 Task: Look for space in Kiskőrös, Hungary from 2nd June, 2023 to 15th June, 2023 for 2 adults in price range Rs.10000 to Rs.15000. Place can be entire place with 1  bedroom having 1 bed and 1 bathroom. Property type can be house, flat, guest house, hotel. Booking option can be shelf check-in. Required host language is English.
Action: Mouse moved to (448, 81)
Screenshot: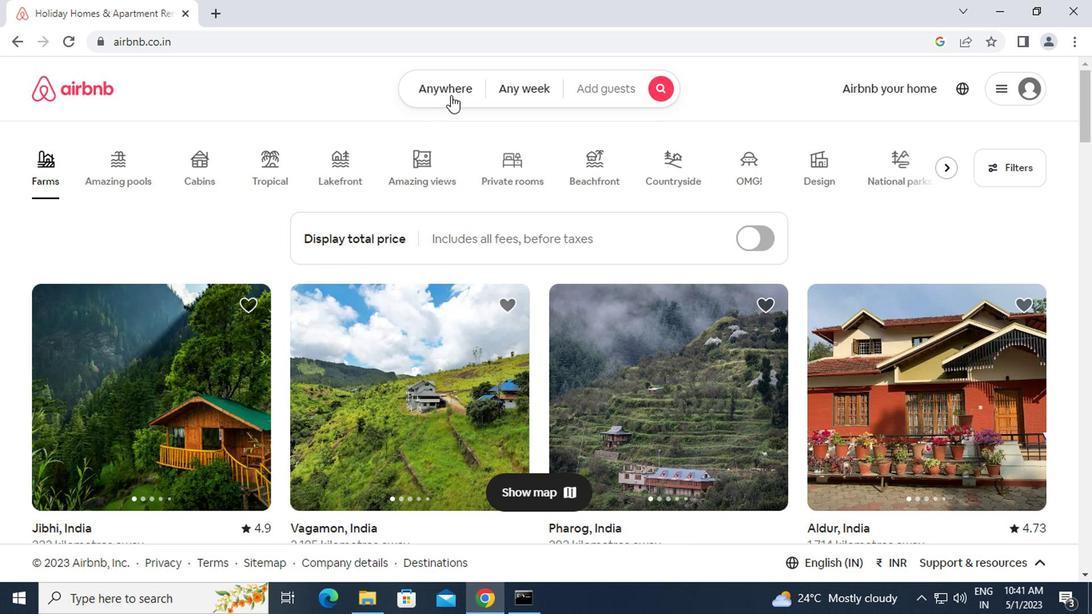 
Action: Mouse pressed left at (448, 81)
Screenshot: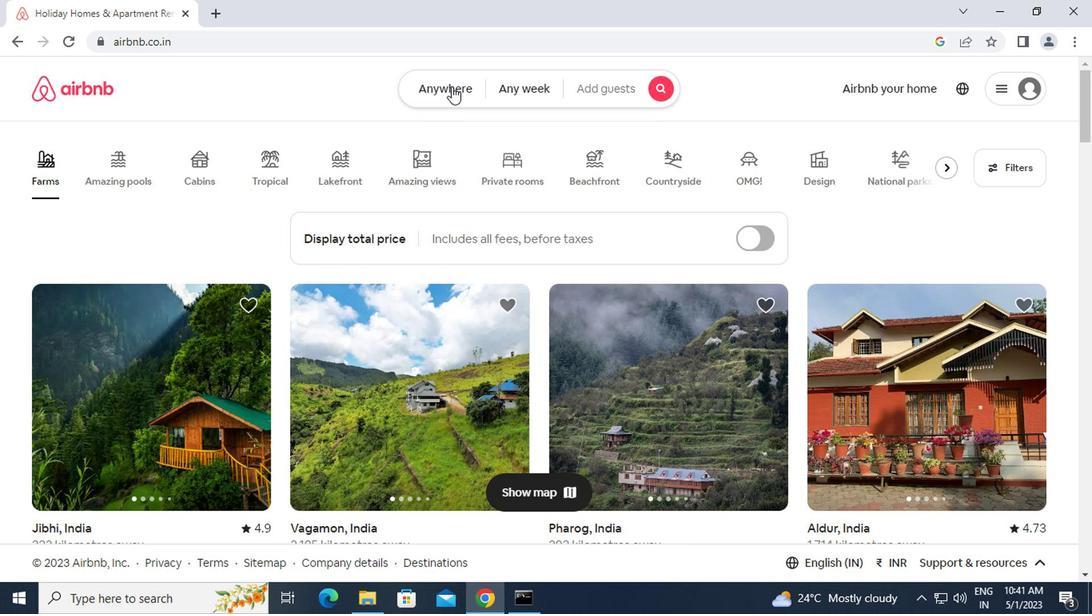 
Action: Mouse moved to (392, 138)
Screenshot: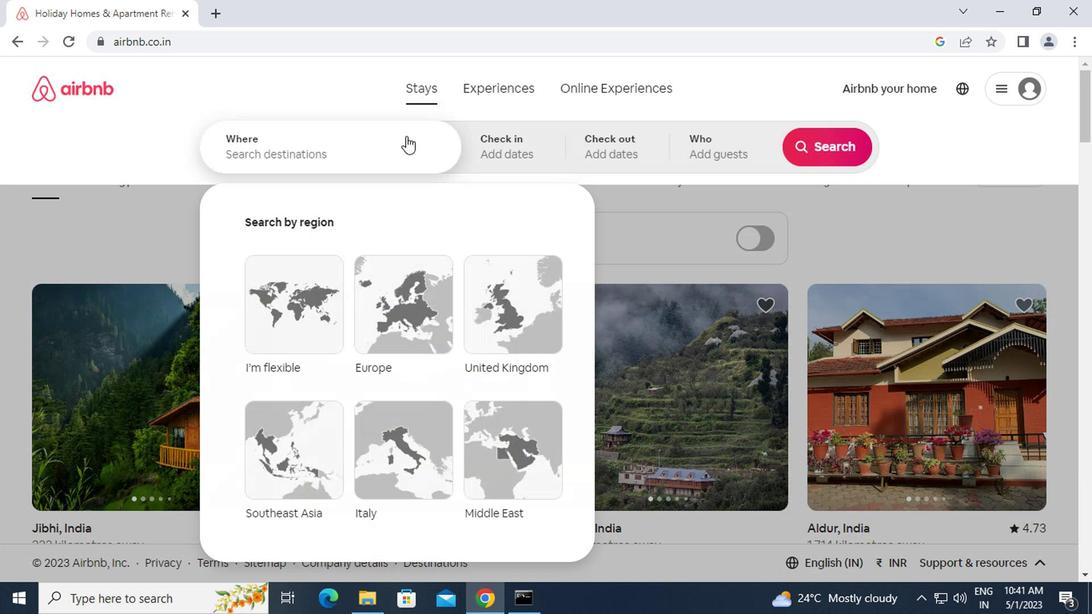 
Action: Mouse pressed left at (392, 138)
Screenshot: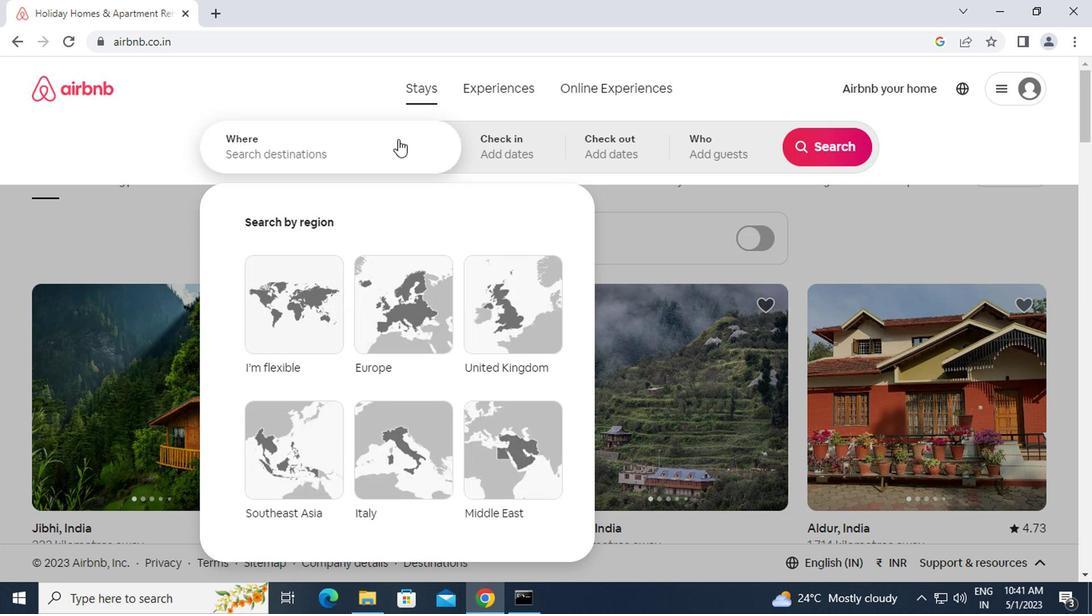 
Action: Key pressed <Key.caps_lock>k<Key.caps_lock>iskoros,<Key.space><Key.caps_lock>h<Key.caps_lock>ungary<Key.enter>
Screenshot: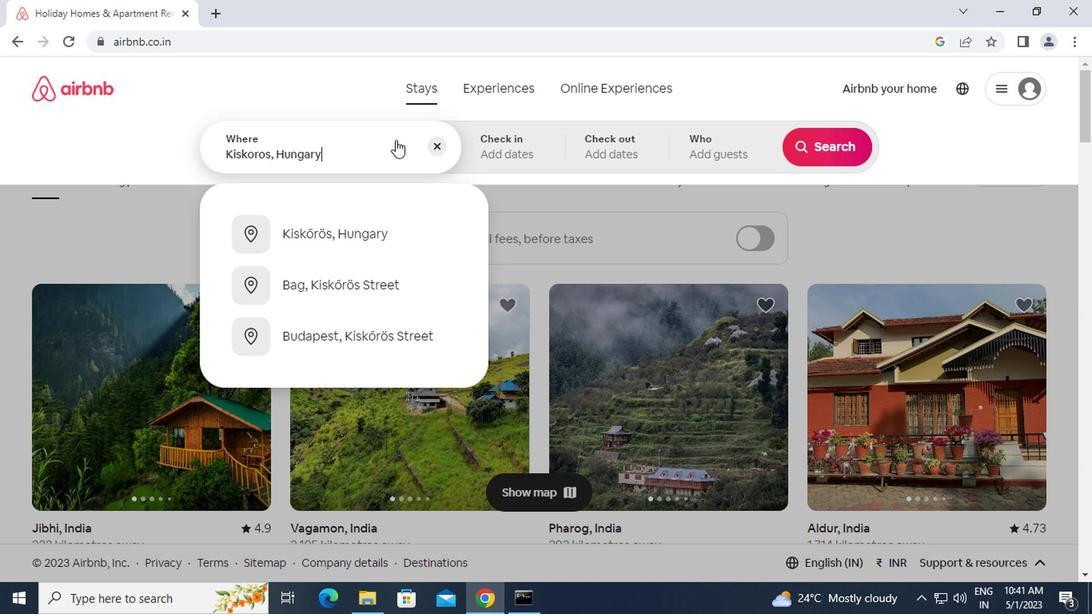 
Action: Mouse moved to (757, 345)
Screenshot: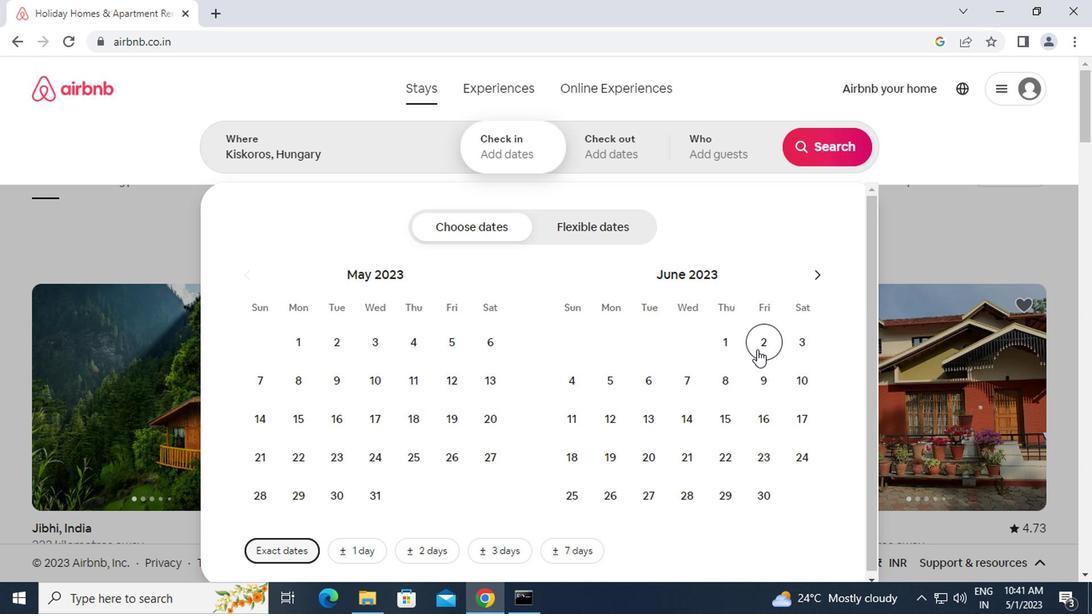 
Action: Mouse pressed left at (757, 345)
Screenshot: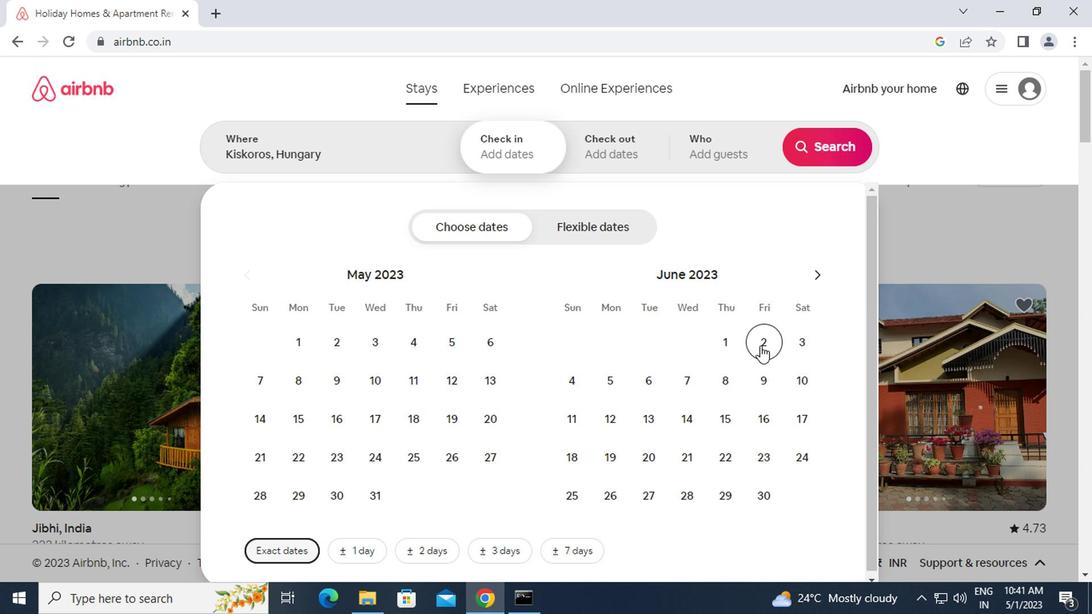 
Action: Mouse moved to (733, 422)
Screenshot: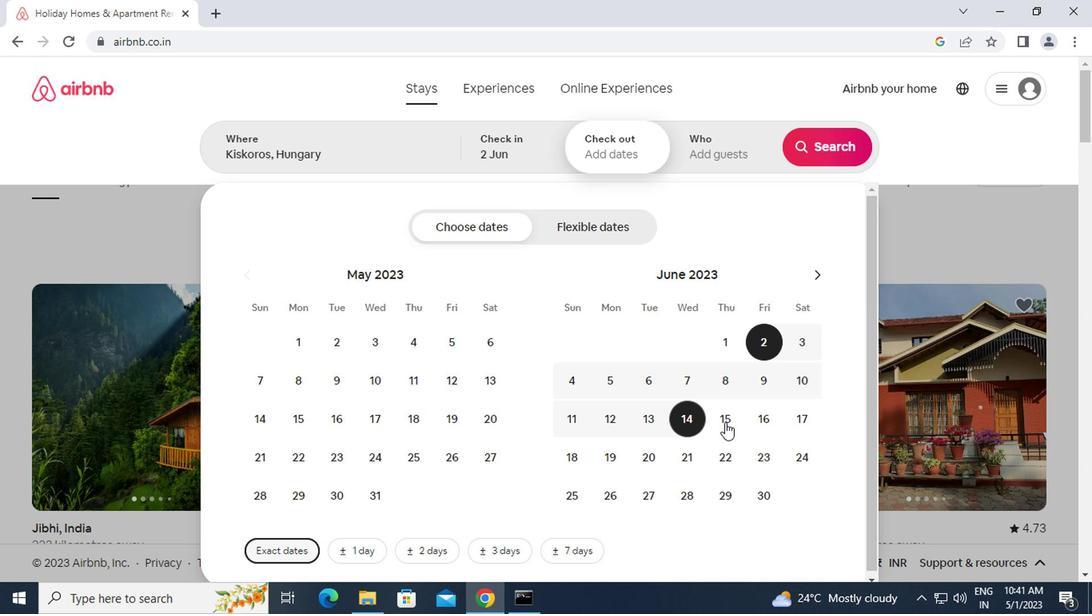 
Action: Mouse pressed left at (733, 422)
Screenshot: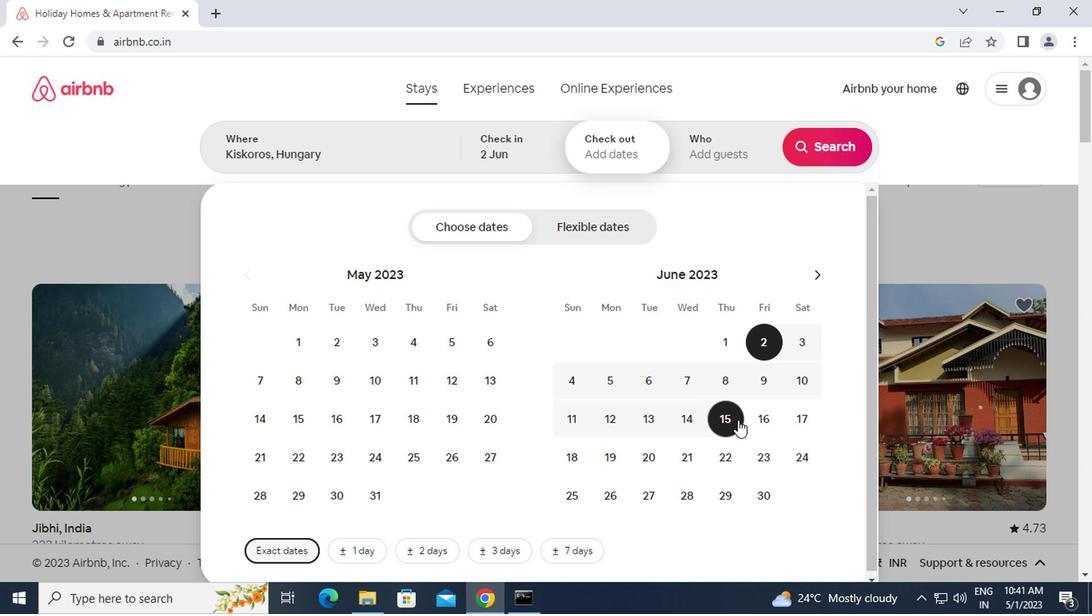 
Action: Mouse moved to (709, 142)
Screenshot: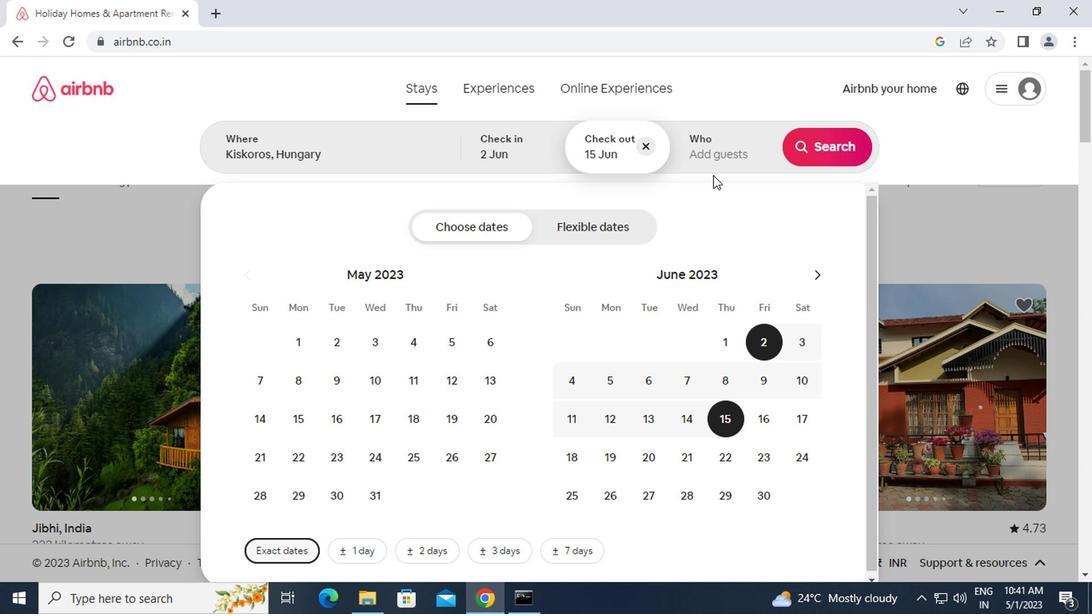 
Action: Mouse pressed left at (709, 142)
Screenshot: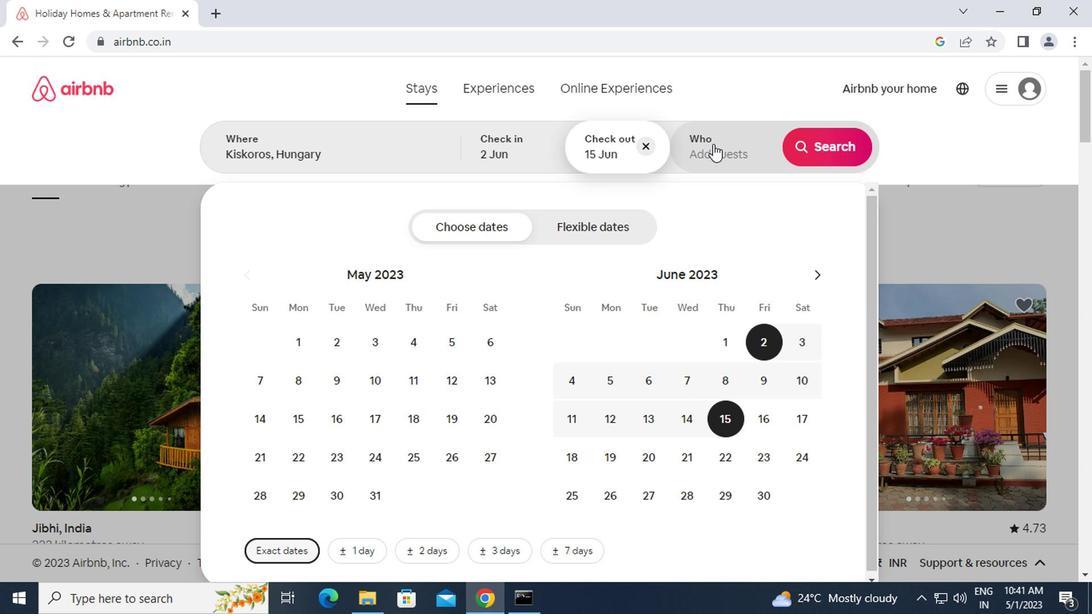 
Action: Mouse moved to (823, 229)
Screenshot: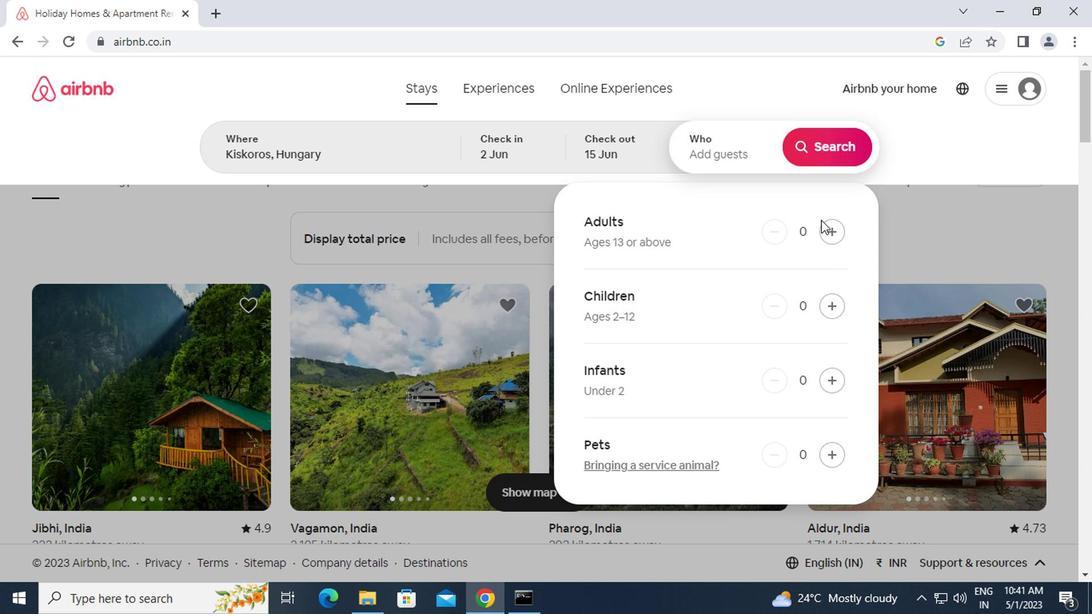 
Action: Mouse pressed left at (823, 229)
Screenshot: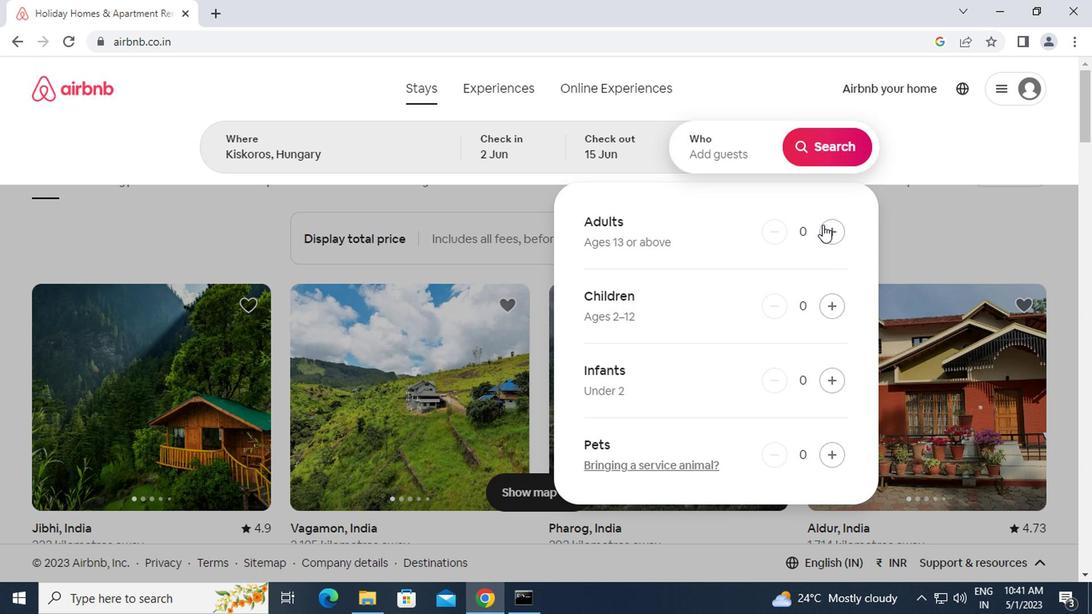 
Action: Mouse pressed left at (823, 229)
Screenshot: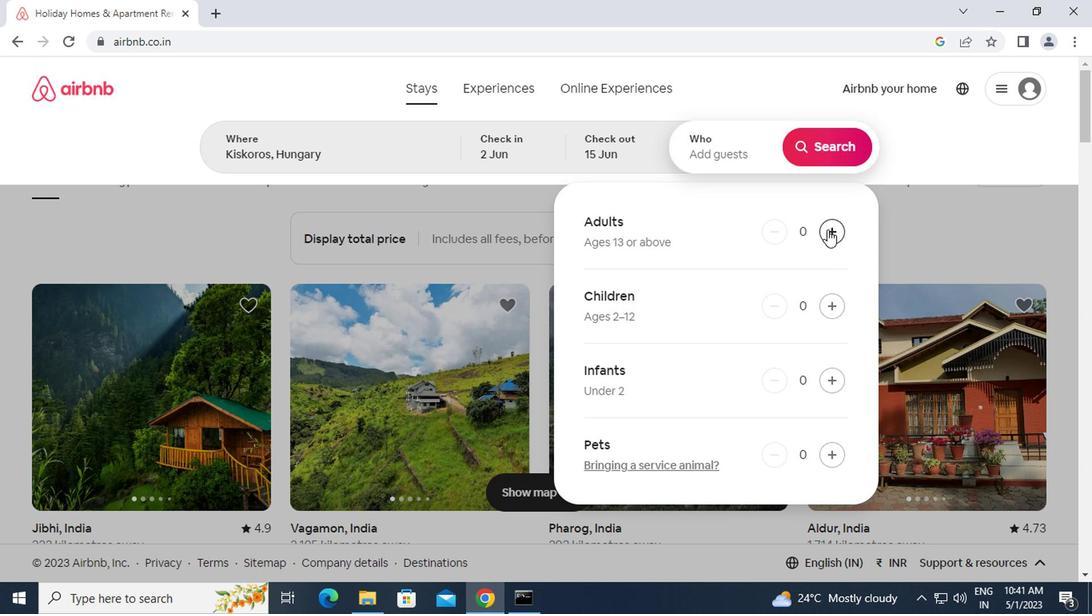 
Action: Mouse moved to (814, 135)
Screenshot: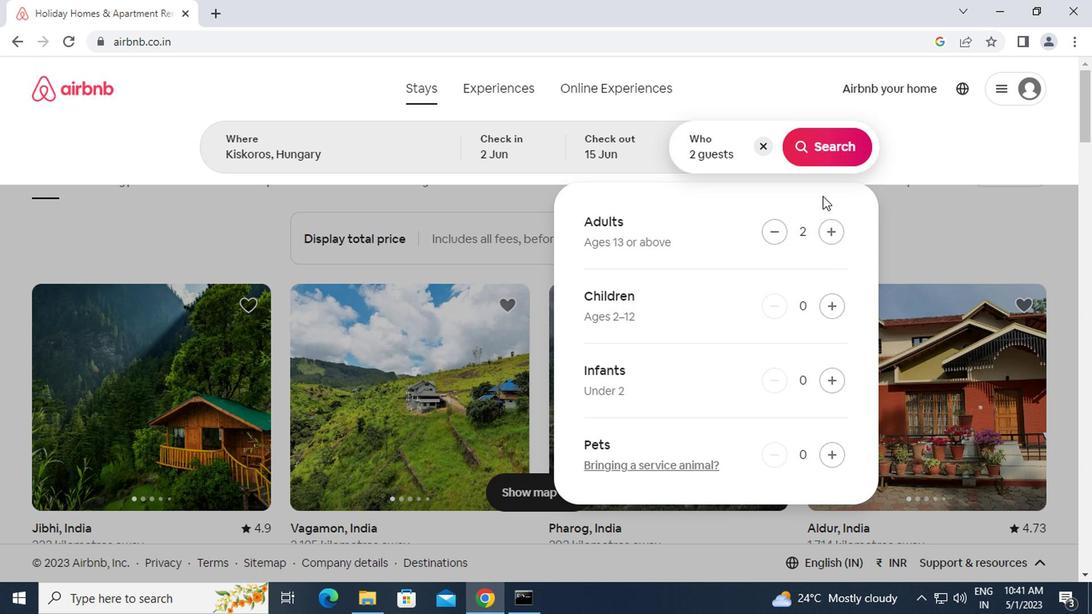
Action: Mouse pressed left at (814, 135)
Screenshot: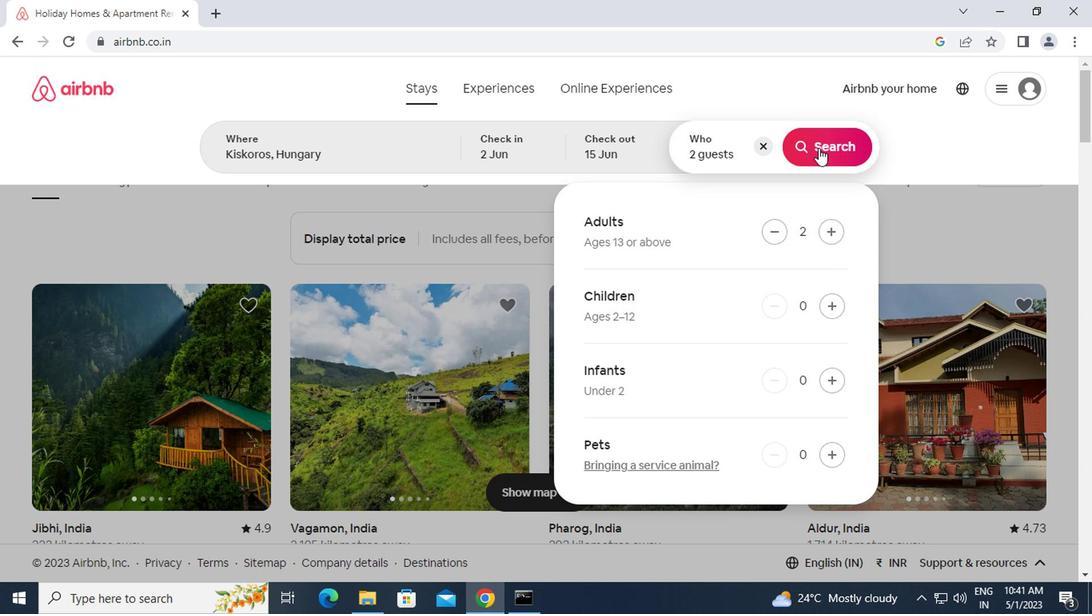 
Action: Mouse moved to (1005, 145)
Screenshot: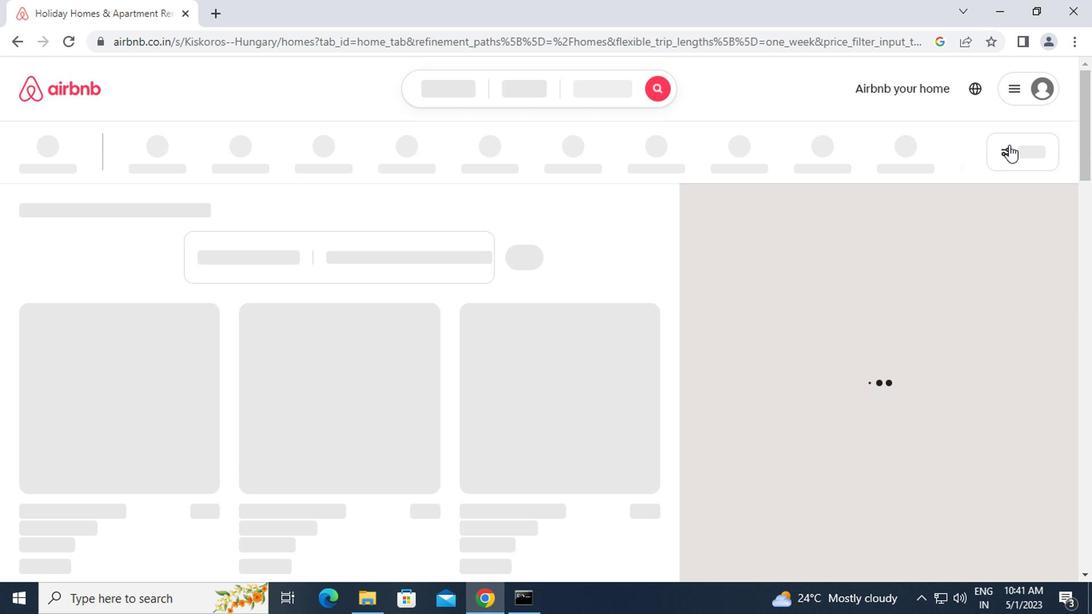 
Action: Mouse pressed left at (1005, 145)
Screenshot: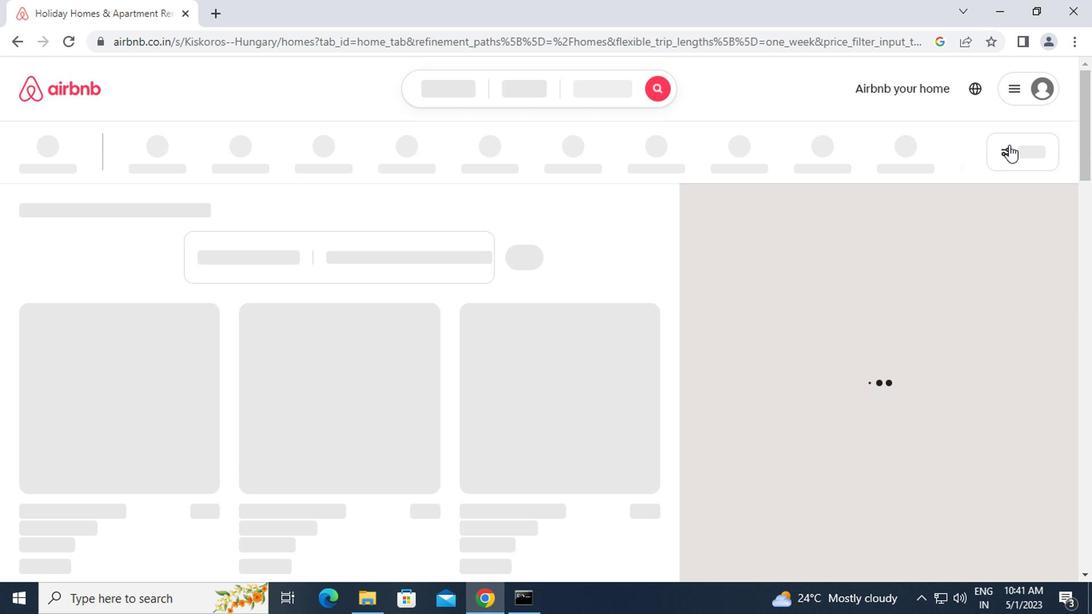 
Action: Mouse moved to (145, 319)
Screenshot: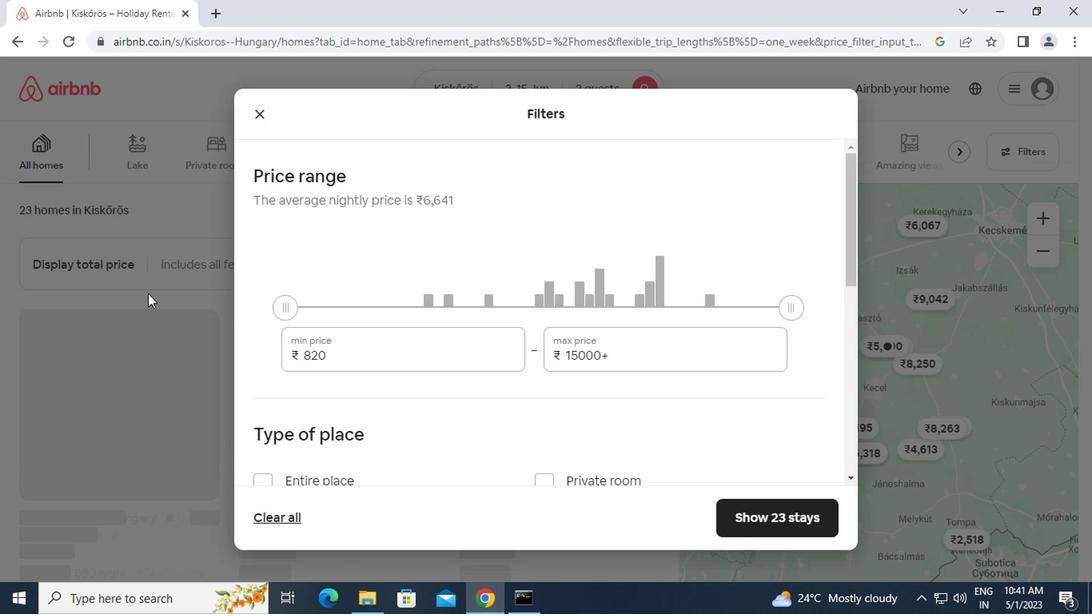 
Action: Mouse scrolled (145, 318) with delta (0, 0)
Screenshot: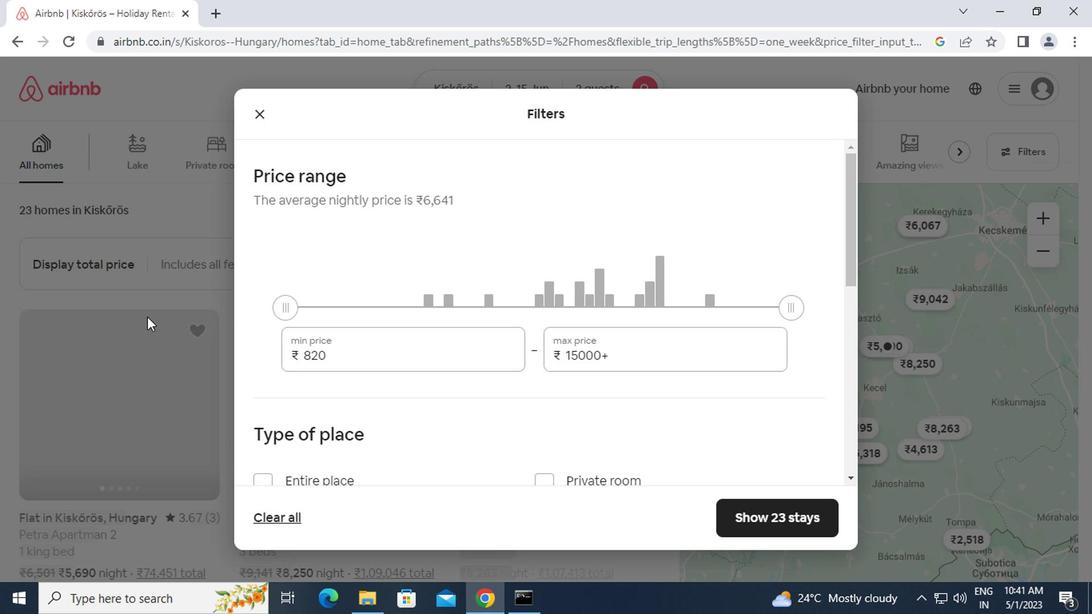 
Action: Mouse scrolled (145, 318) with delta (0, 0)
Screenshot: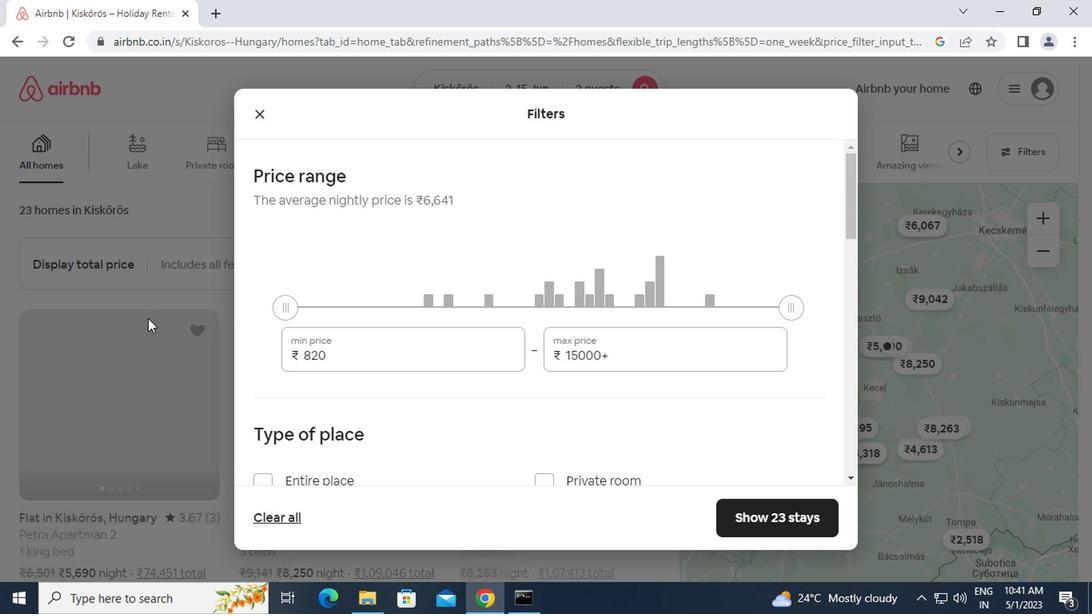 
Action: Mouse moved to (342, 355)
Screenshot: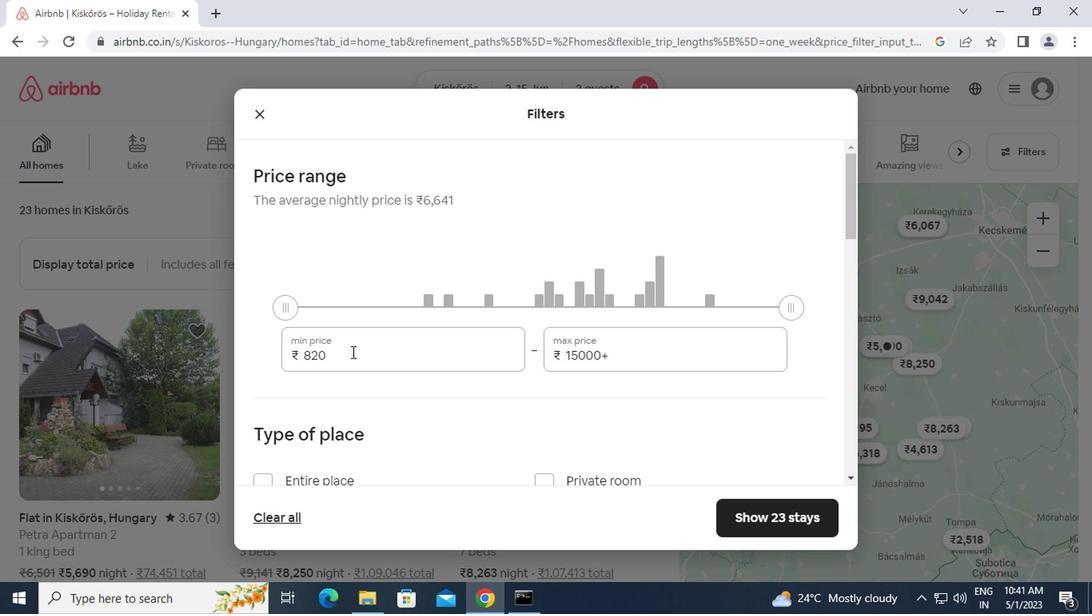 
Action: Mouse pressed left at (342, 355)
Screenshot: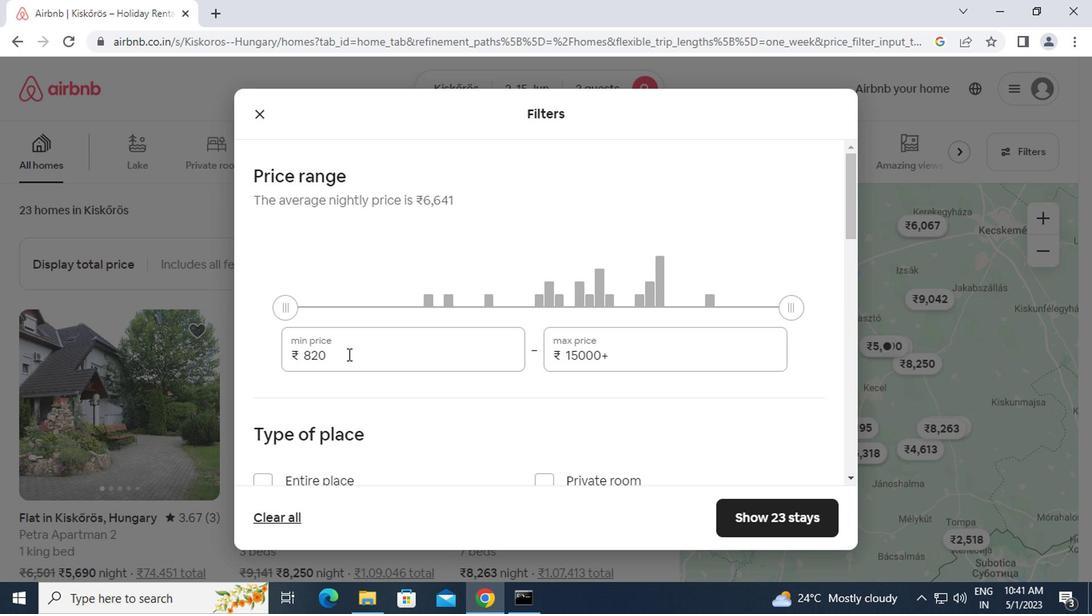 
Action: Mouse moved to (291, 363)
Screenshot: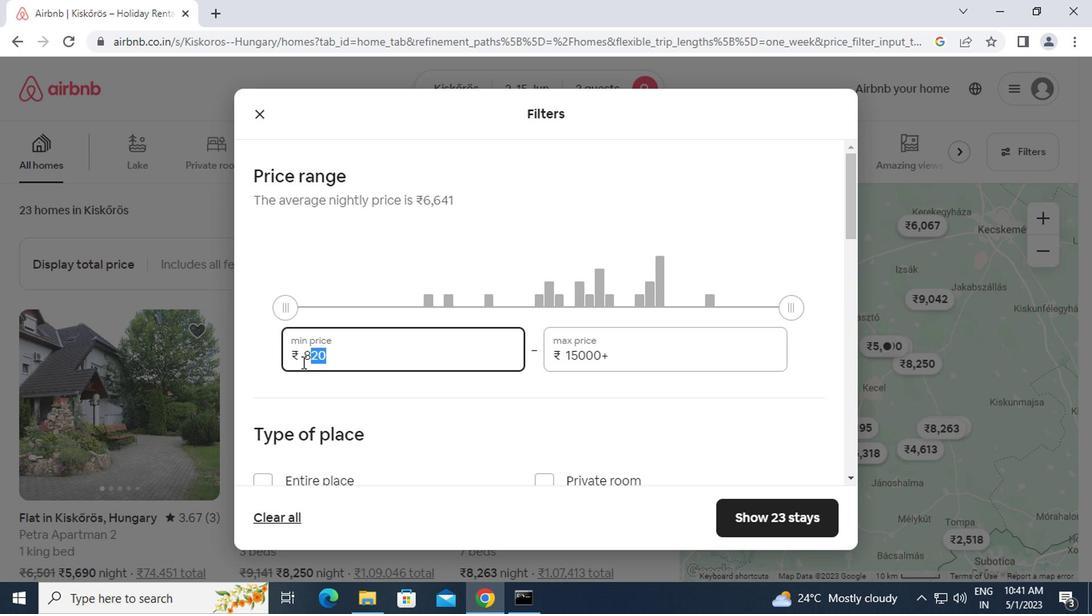 
Action: Key pressed 10-000<Key.tab><Key.backspace><Key.backspace><Key.backspace><Key.backspace><Key.backspace><Key.backspace><Key.backspace><Key.backspace><Key.backspace><Key.backspace><Key.backspace><Key.backspace><Key.backspace><Key.backspace><Key.backspace><Key.backspace><Key.backspace><Key.backspace><Key.backspace><Key.backspace><Key.backspace><Key.backspace><Key.backspace><Key.backspace>15000
Screenshot: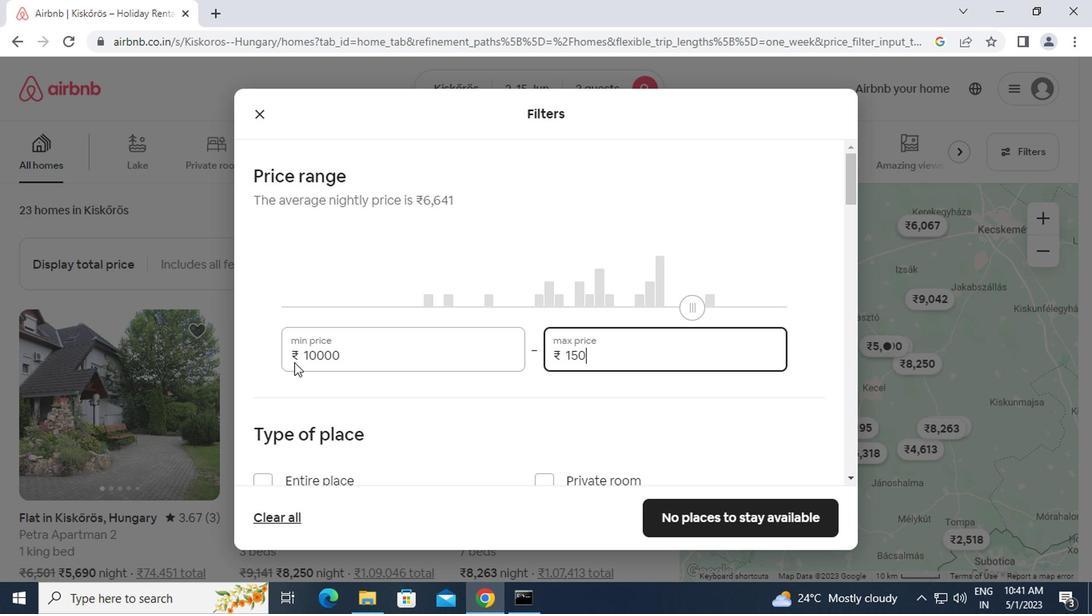 
Action: Mouse scrolled (291, 362) with delta (0, 0)
Screenshot: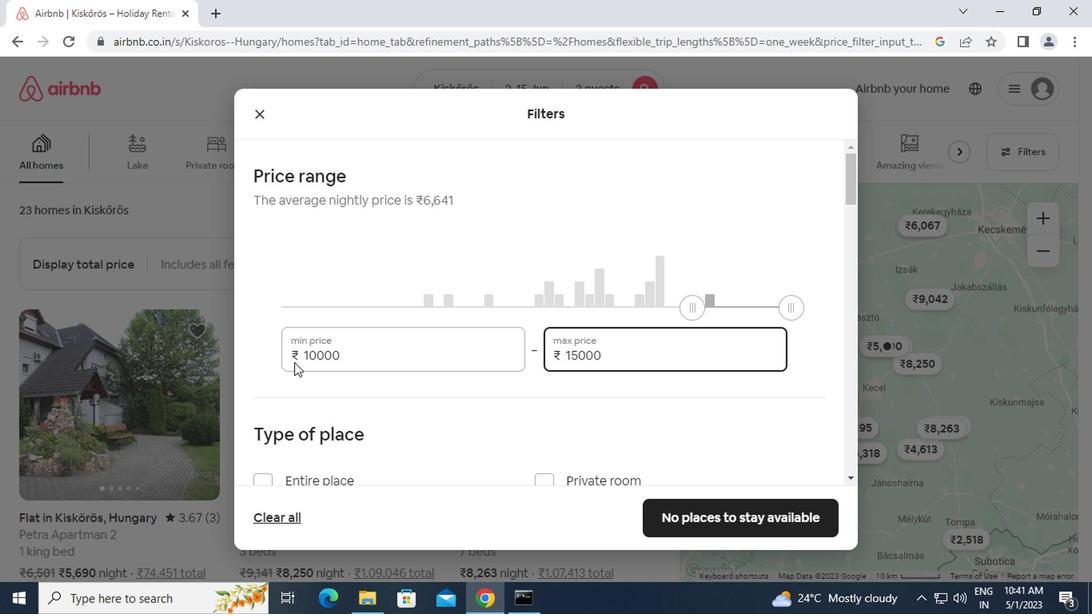 
Action: Mouse scrolled (291, 362) with delta (0, 0)
Screenshot: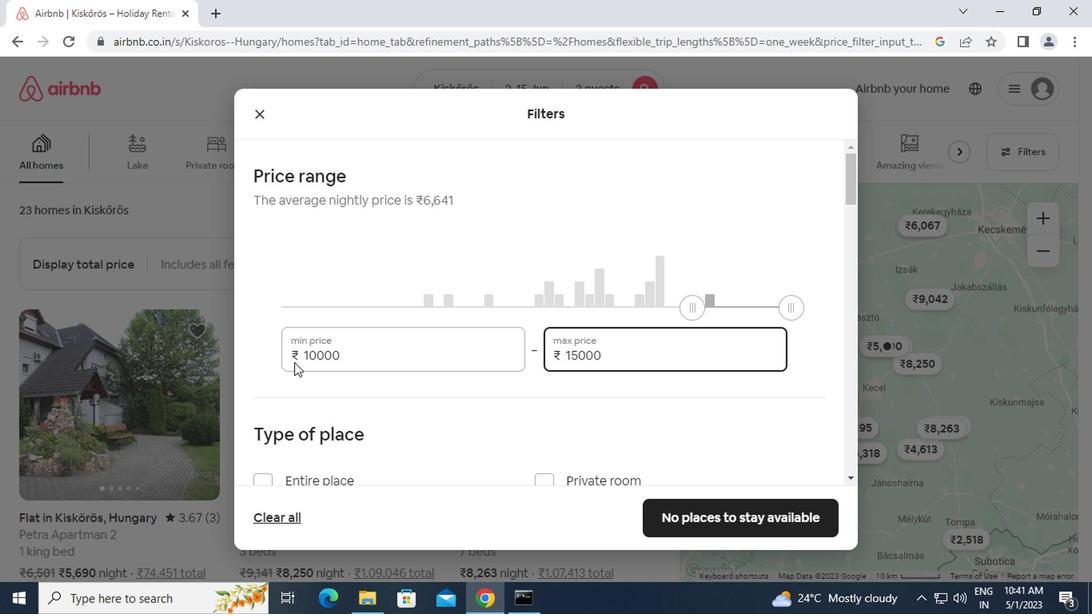 
Action: Mouse moved to (246, 315)
Screenshot: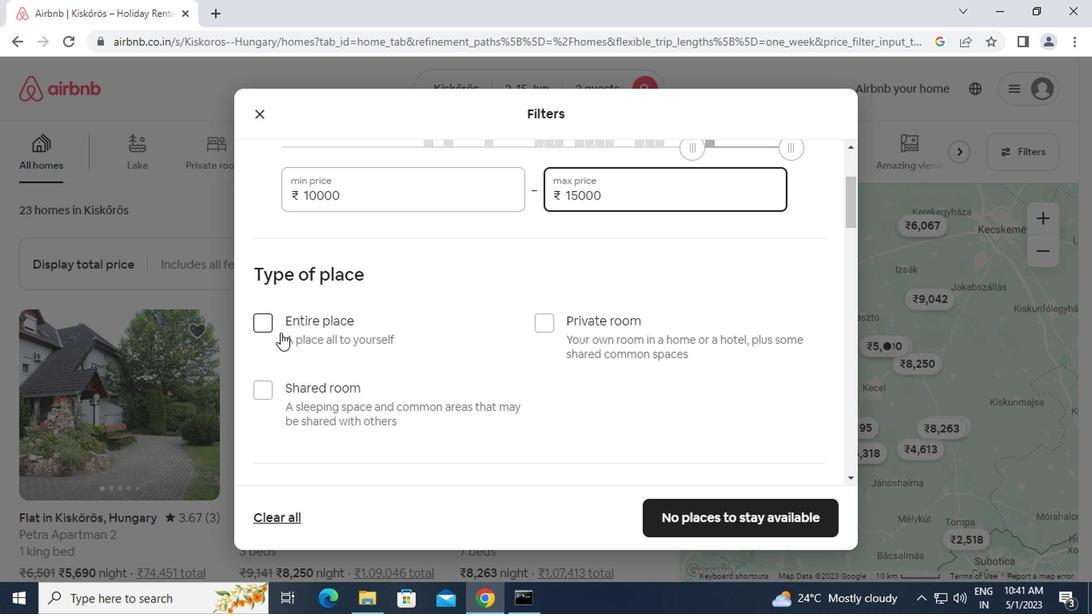 
Action: Mouse pressed left at (246, 315)
Screenshot: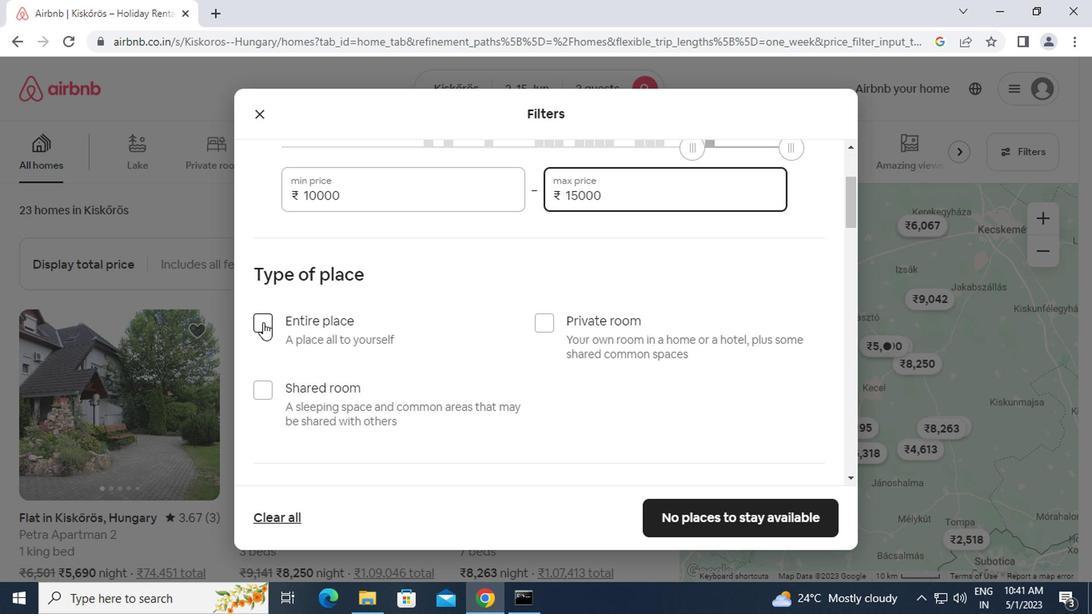 
Action: Mouse moved to (259, 327)
Screenshot: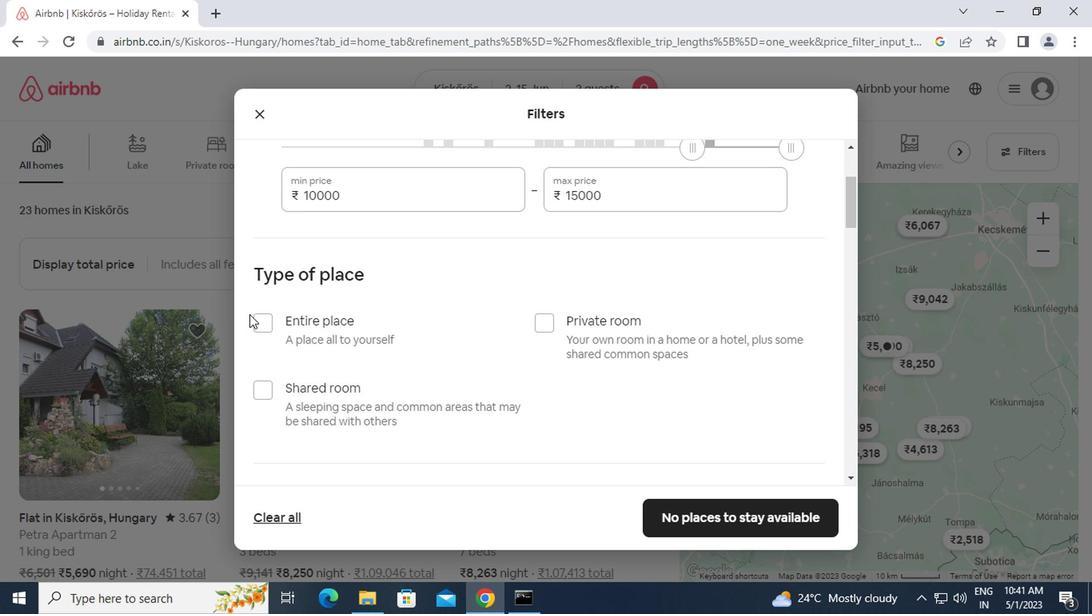 
Action: Mouse pressed left at (259, 327)
Screenshot: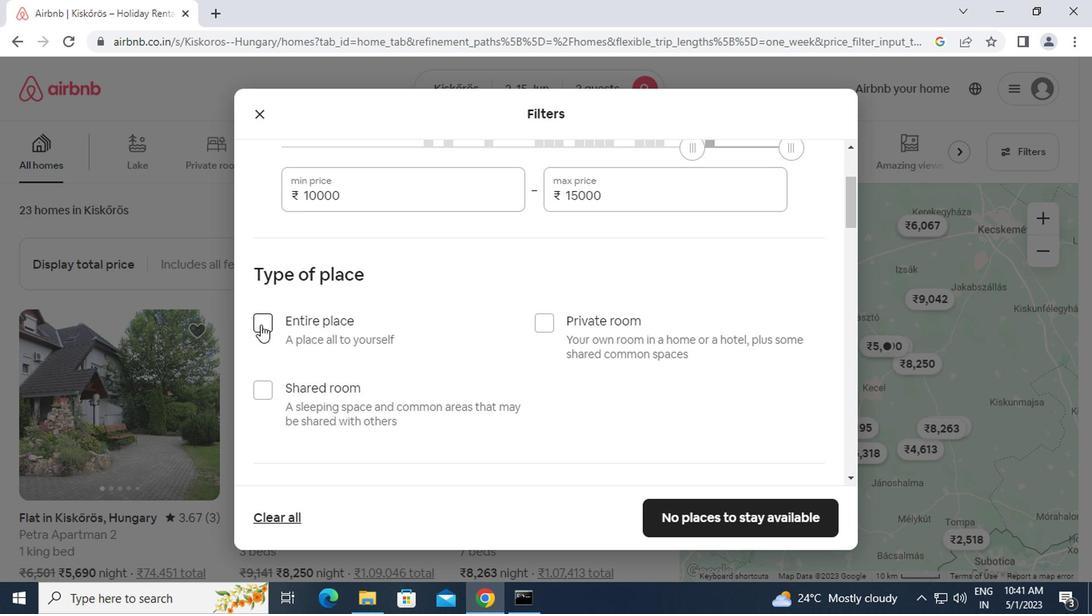 
Action: Mouse moved to (376, 356)
Screenshot: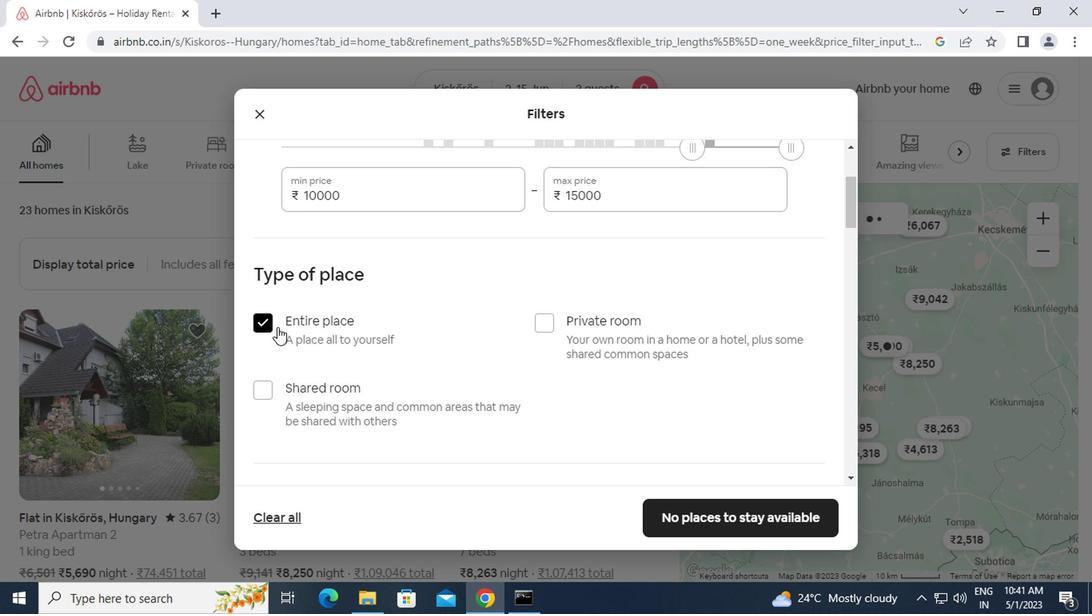 
Action: Mouse scrolled (376, 355) with delta (0, 0)
Screenshot: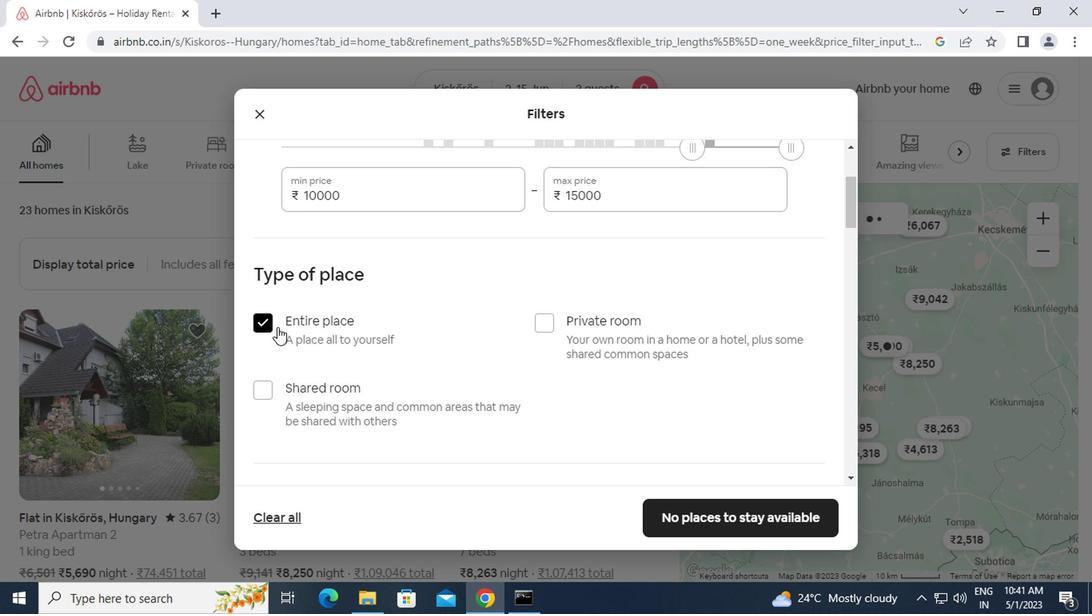 
Action: Mouse moved to (376, 356)
Screenshot: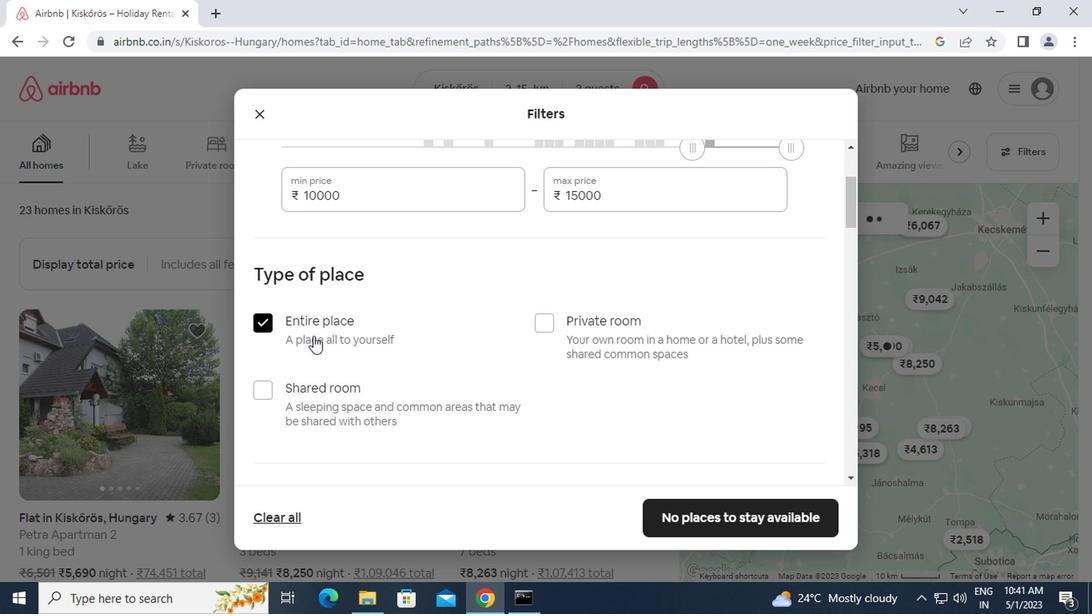 
Action: Mouse scrolled (376, 355) with delta (0, 0)
Screenshot: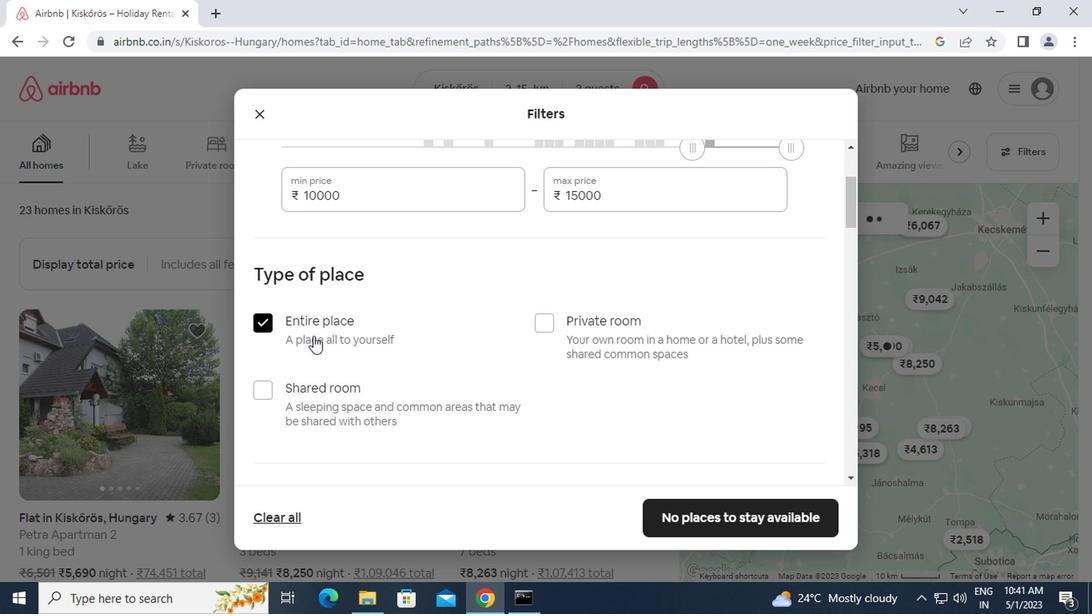 
Action: Mouse scrolled (376, 355) with delta (0, 0)
Screenshot: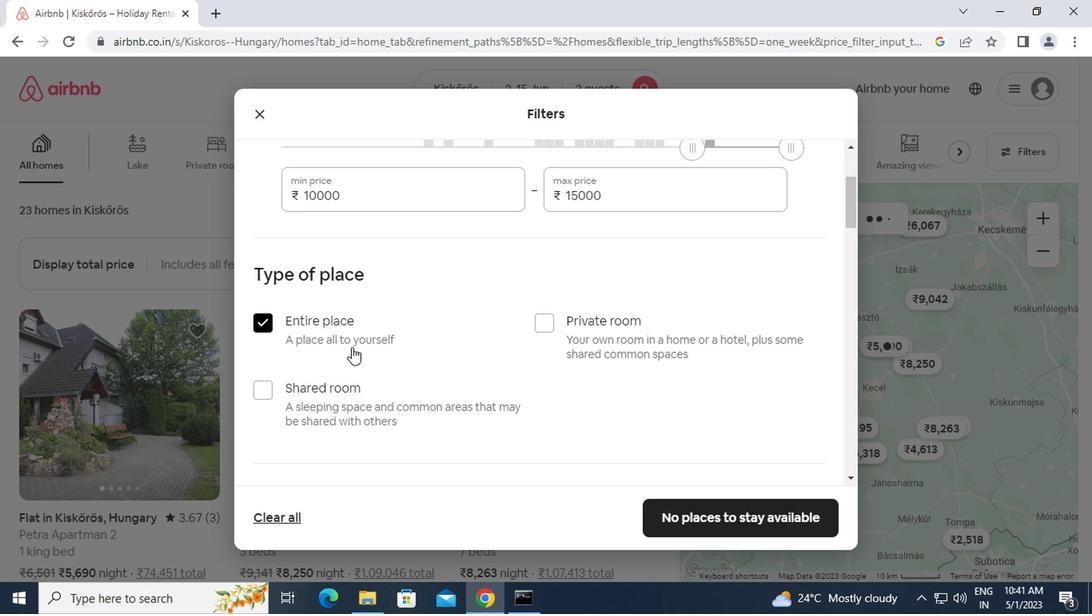
Action: Mouse scrolled (376, 355) with delta (0, 0)
Screenshot: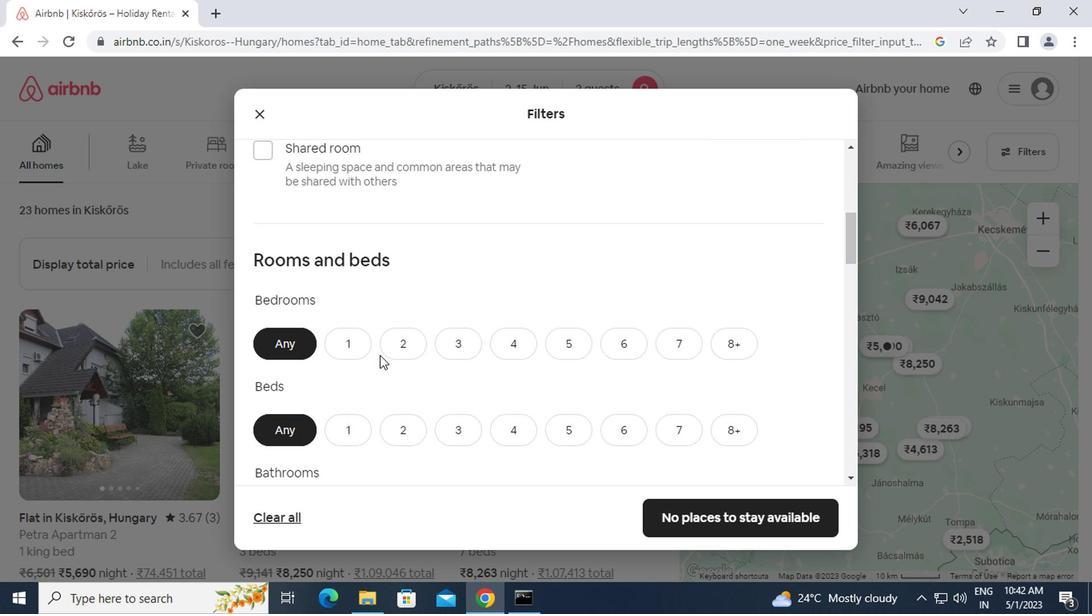 
Action: Mouse moved to (334, 269)
Screenshot: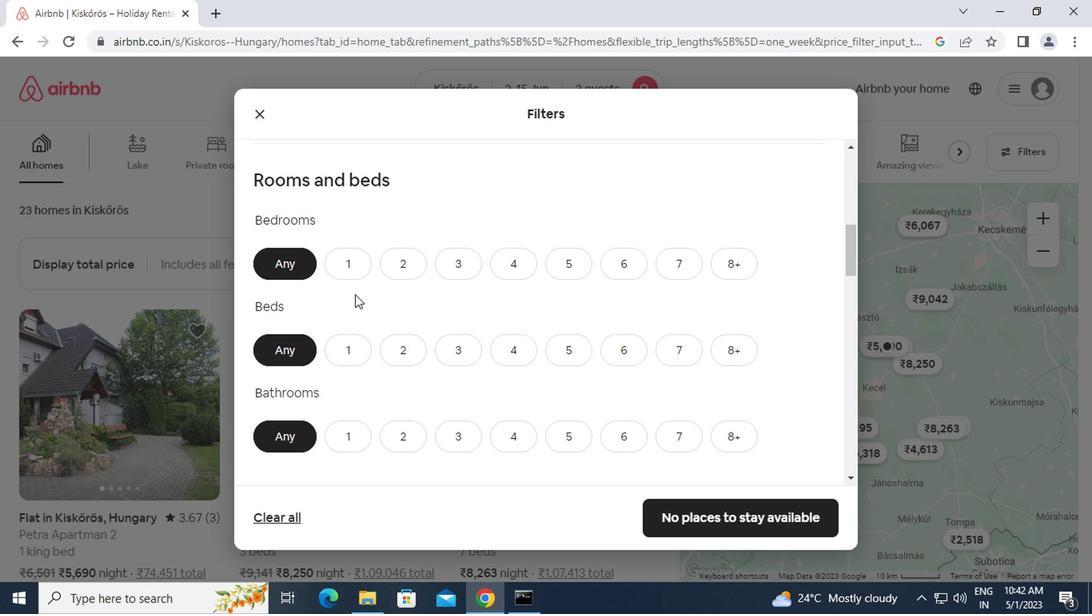 
Action: Mouse pressed left at (334, 269)
Screenshot: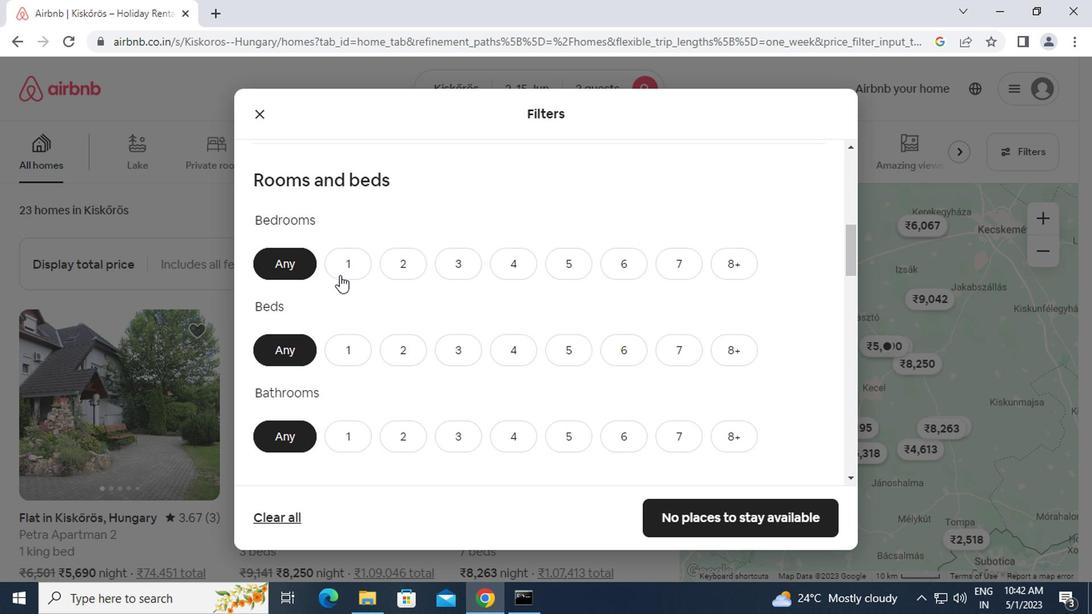 
Action: Mouse moved to (339, 342)
Screenshot: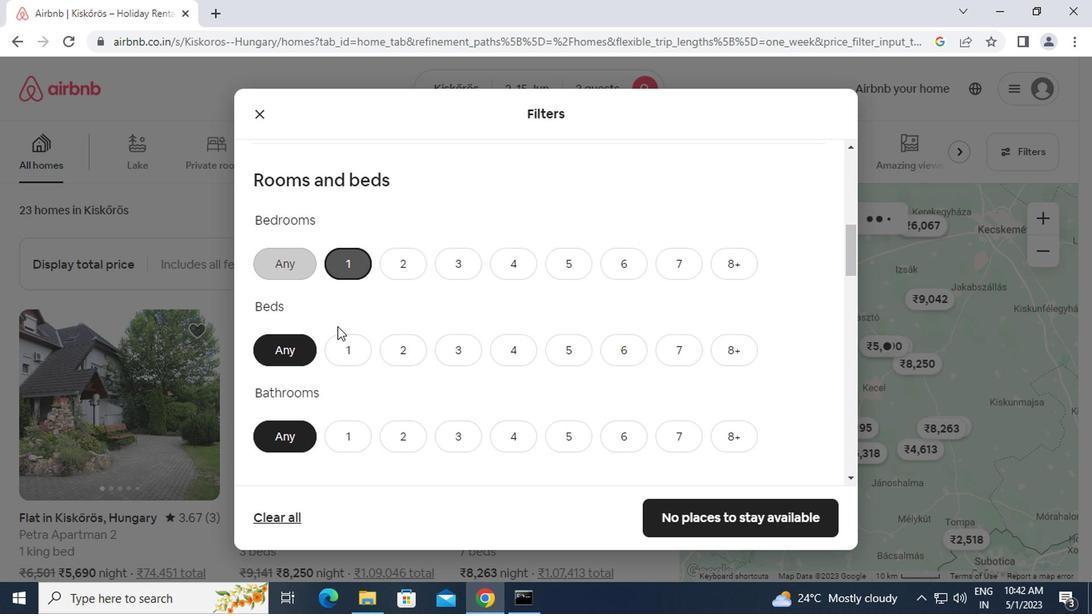 
Action: Mouse pressed left at (339, 342)
Screenshot: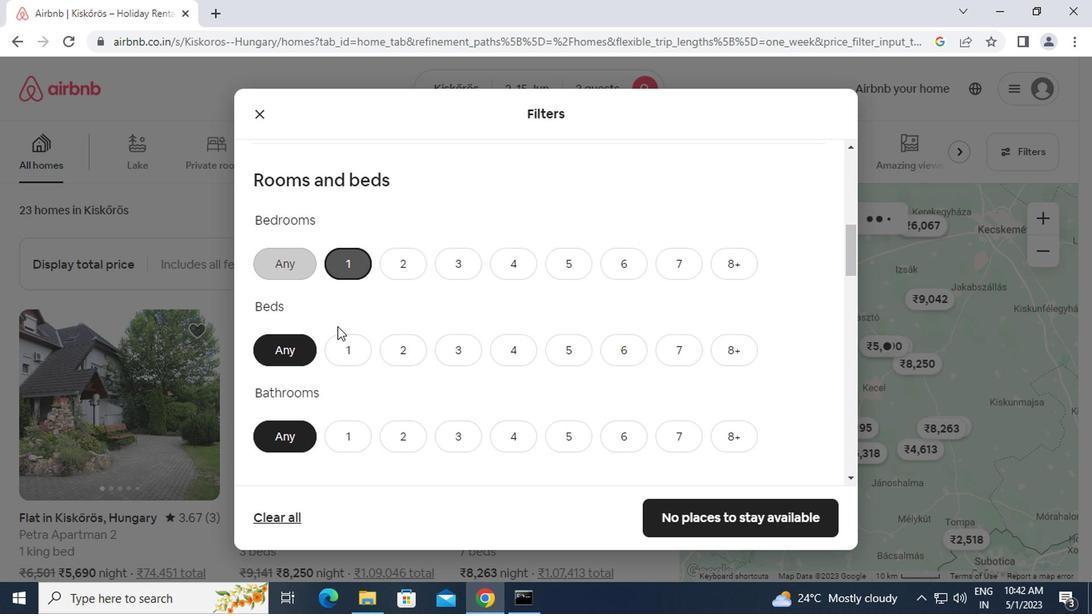 
Action: Mouse moved to (358, 432)
Screenshot: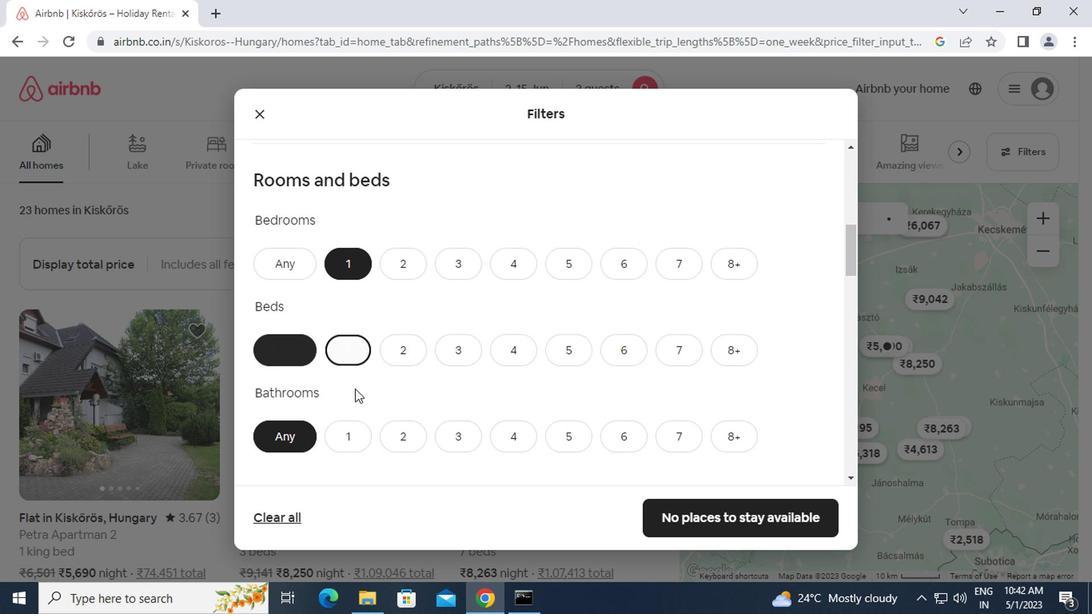 
Action: Mouse pressed left at (358, 432)
Screenshot: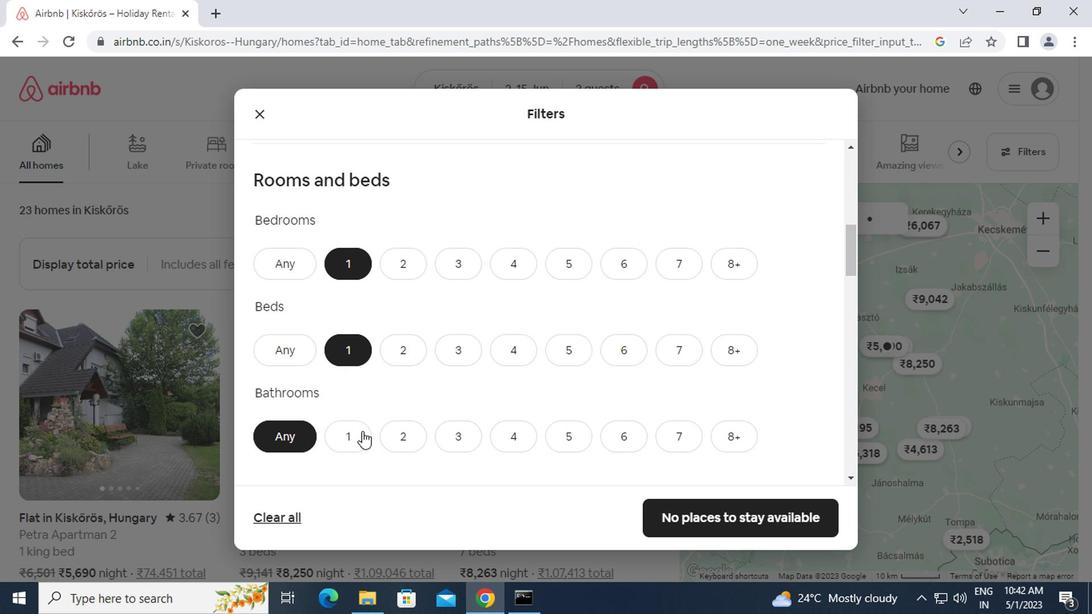 
Action: Mouse moved to (362, 434)
Screenshot: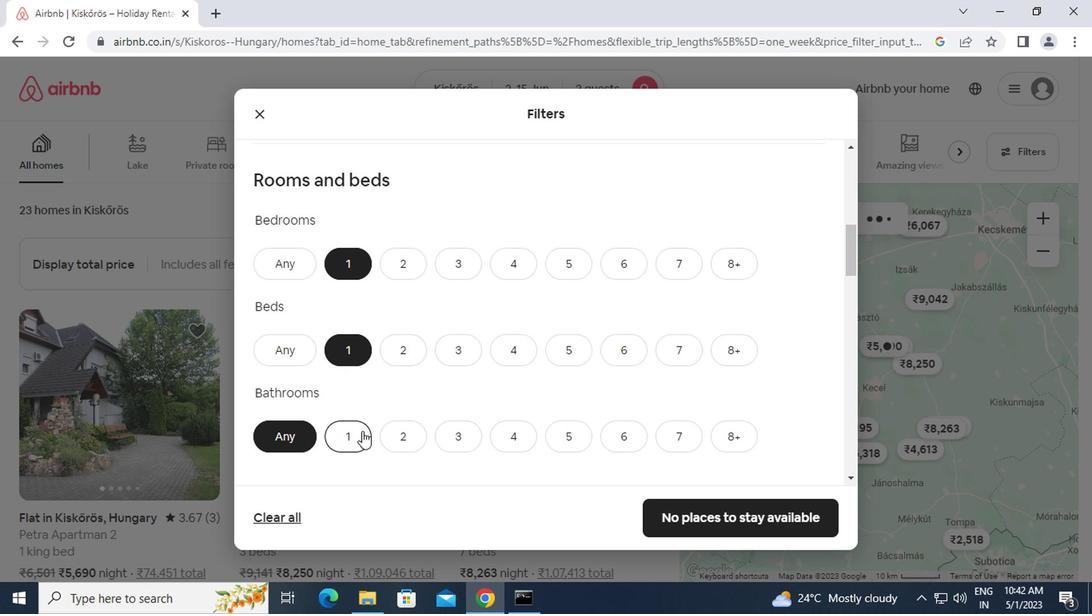 
Action: Mouse scrolled (362, 433) with delta (0, 0)
Screenshot: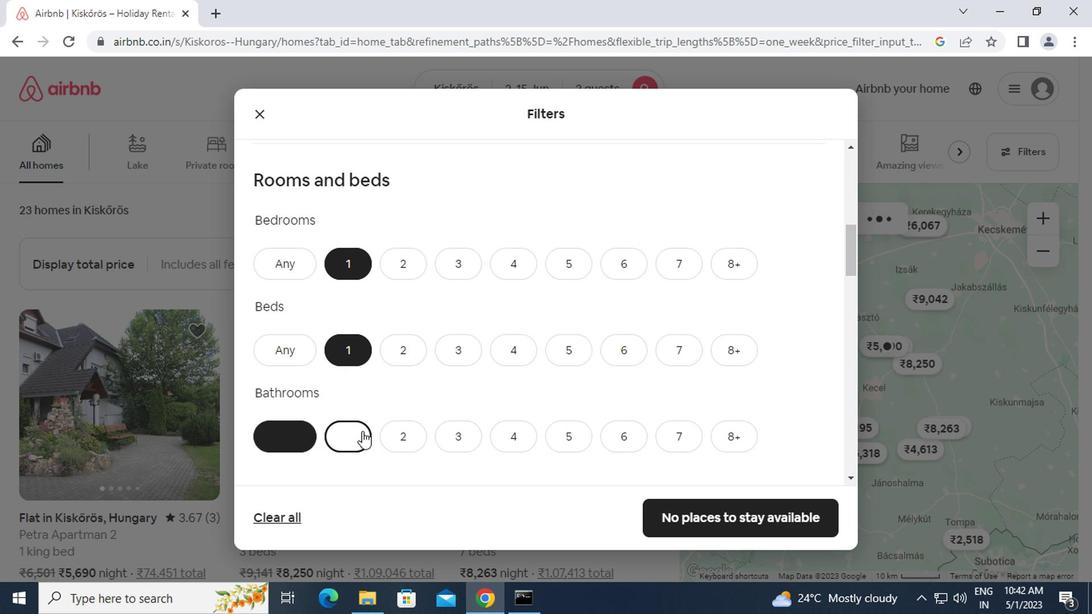 
Action: Mouse scrolled (362, 433) with delta (0, 0)
Screenshot: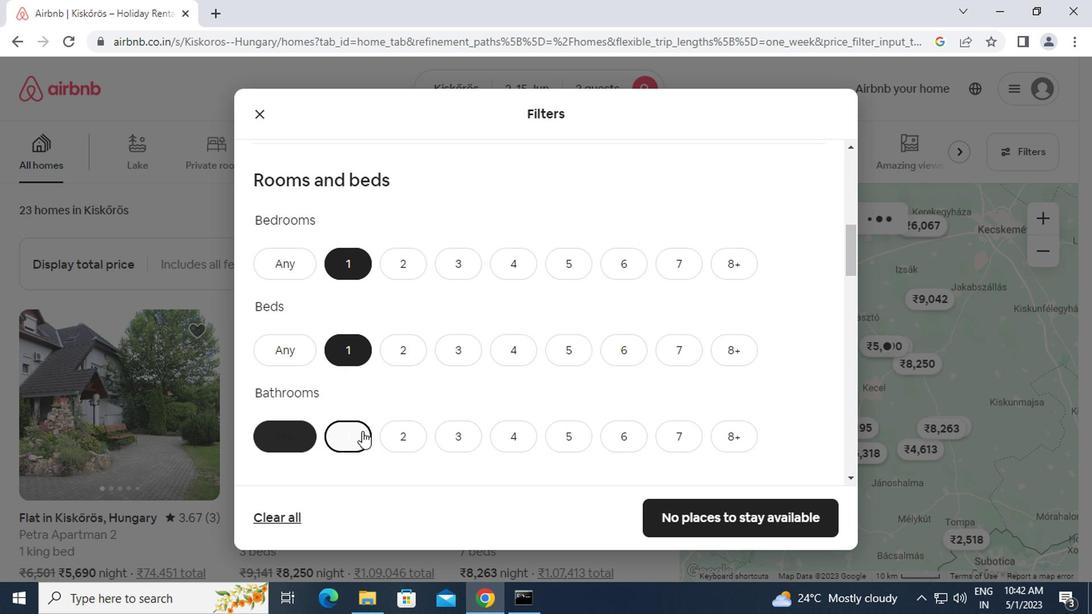 
Action: Mouse scrolled (362, 433) with delta (0, 0)
Screenshot: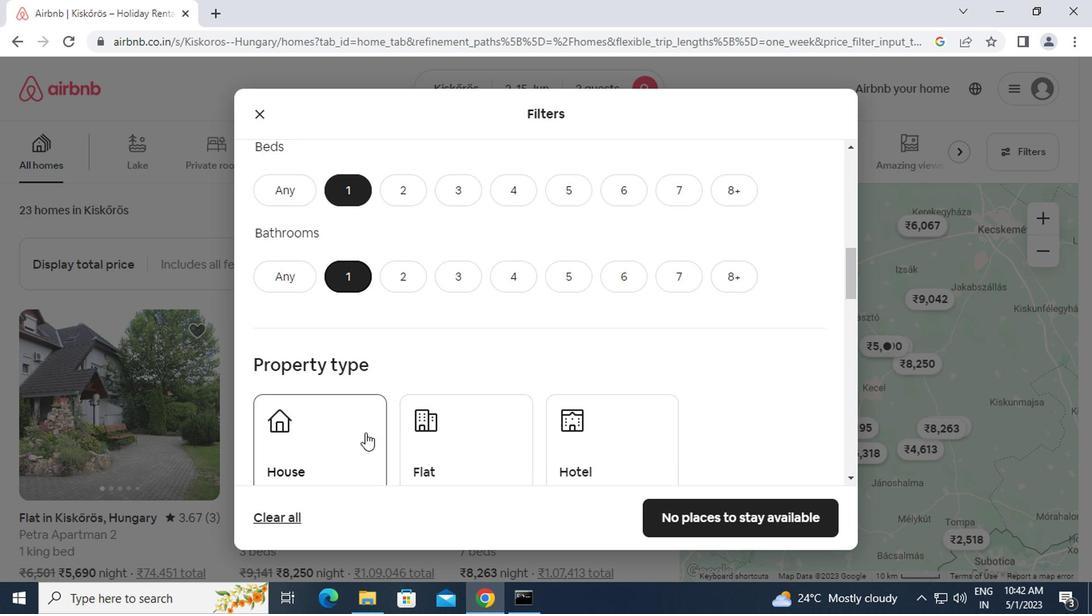 
Action: Mouse moved to (307, 399)
Screenshot: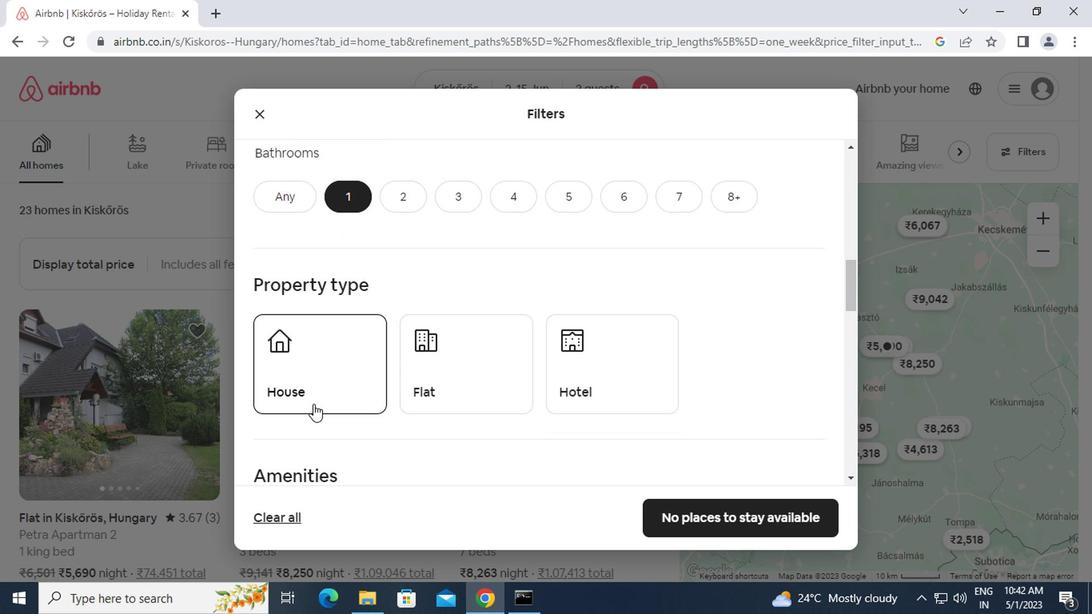 
Action: Mouse pressed left at (307, 399)
Screenshot: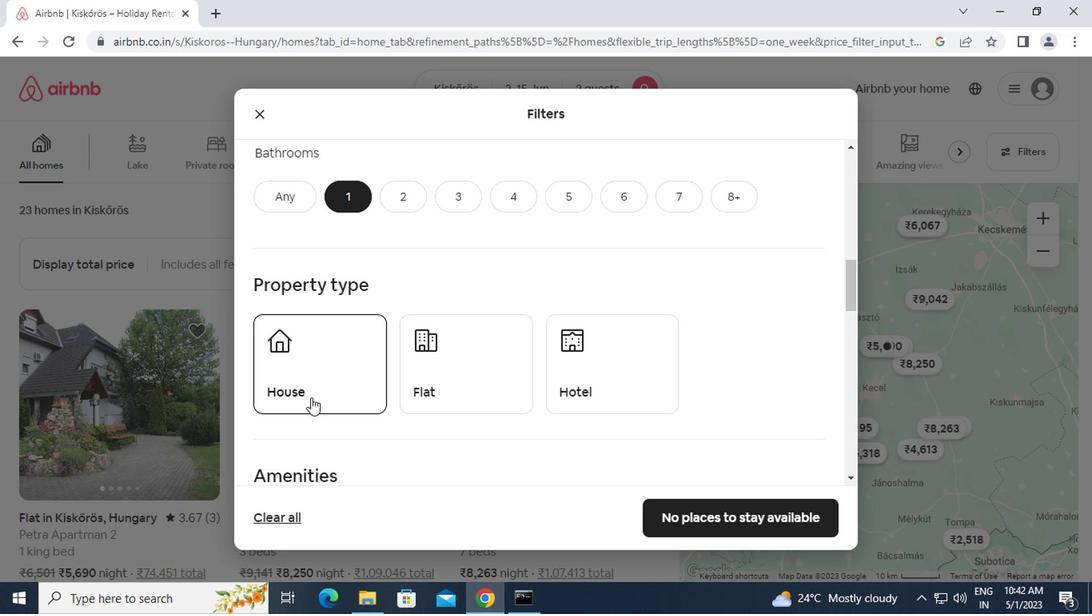 
Action: Mouse moved to (452, 381)
Screenshot: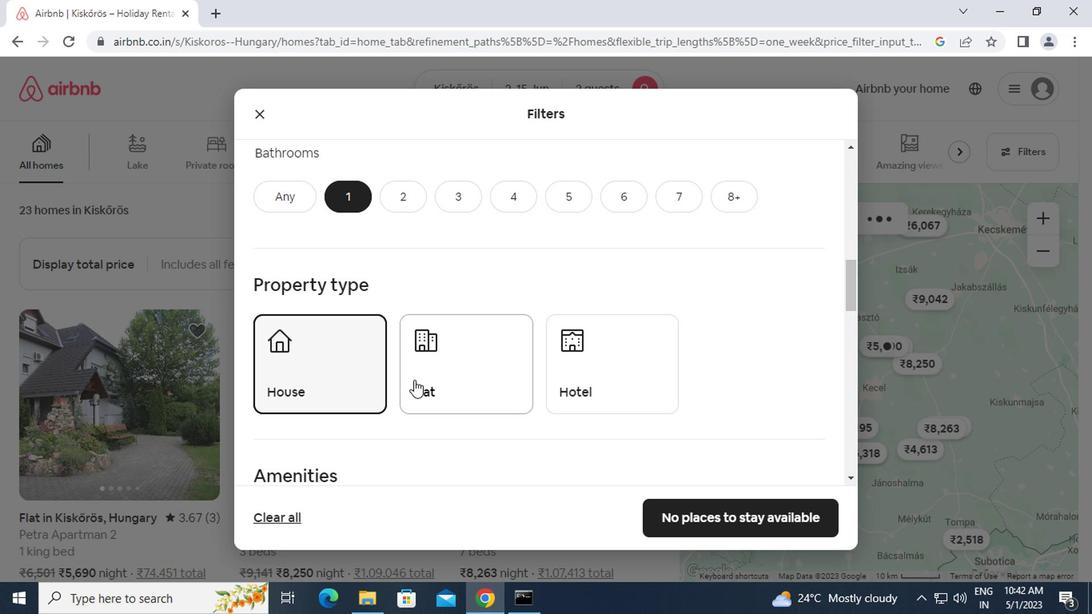
Action: Mouse pressed left at (452, 381)
Screenshot: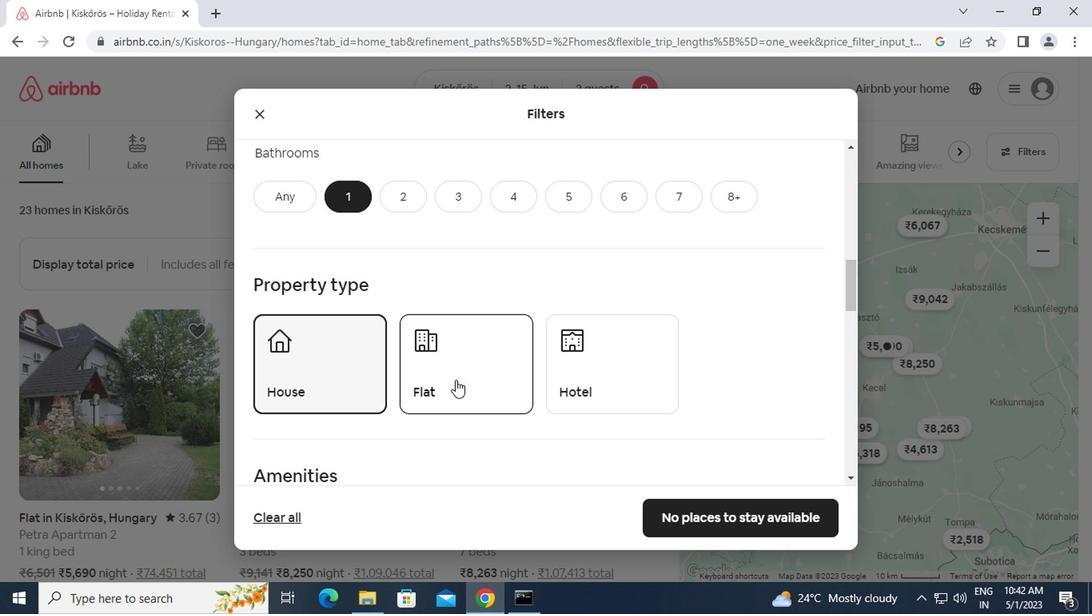 
Action: Mouse moved to (585, 383)
Screenshot: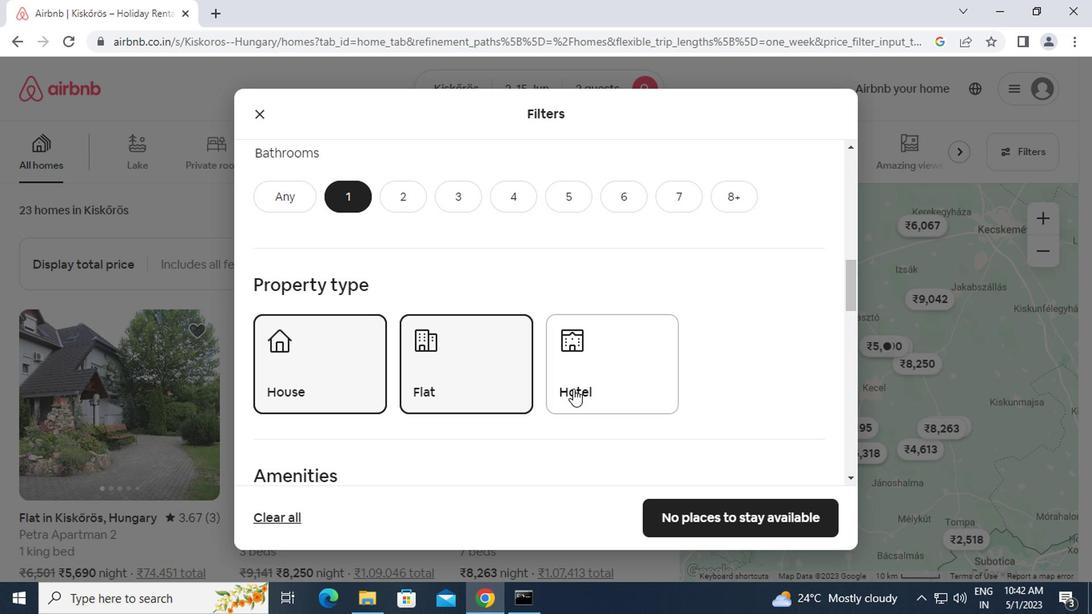 
Action: Mouse pressed left at (585, 383)
Screenshot: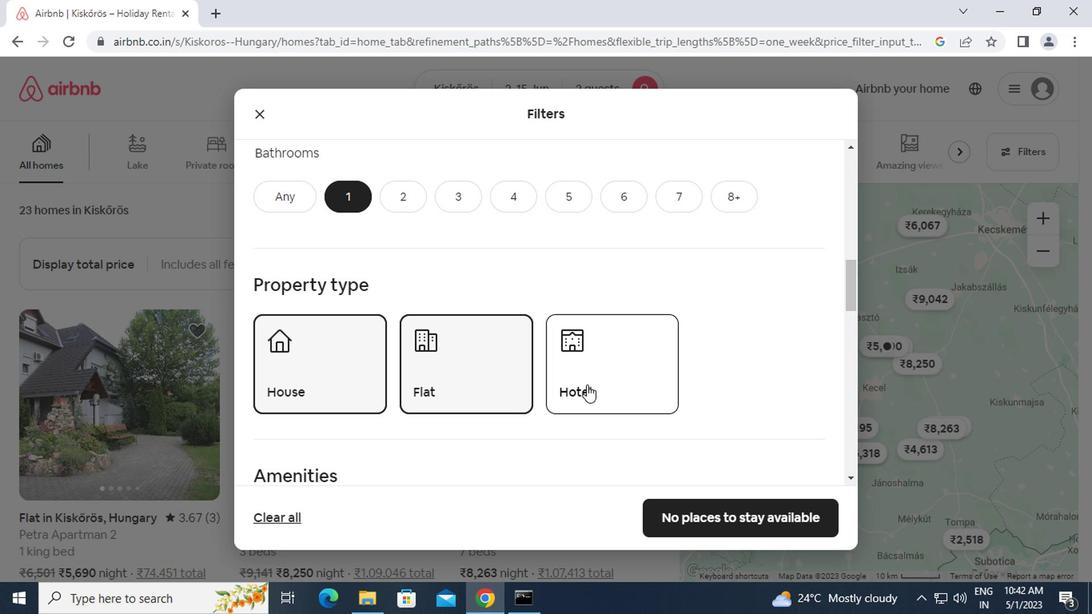 
Action: Mouse moved to (474, 419)
Screenshot: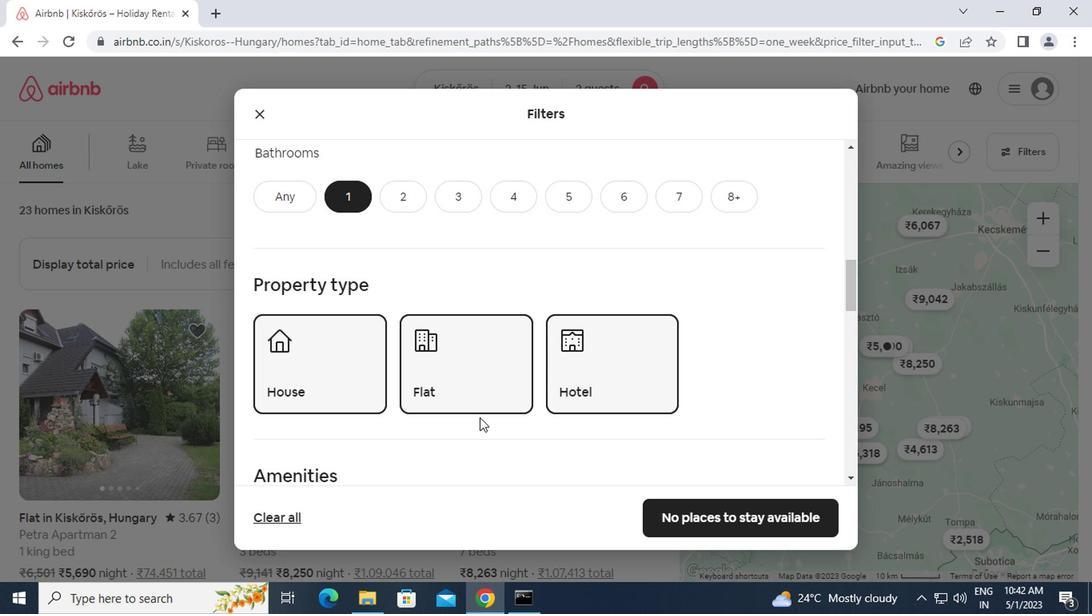 
Action: Mouse scrolled (474, 418) with delta (0, 0)
Screenshot: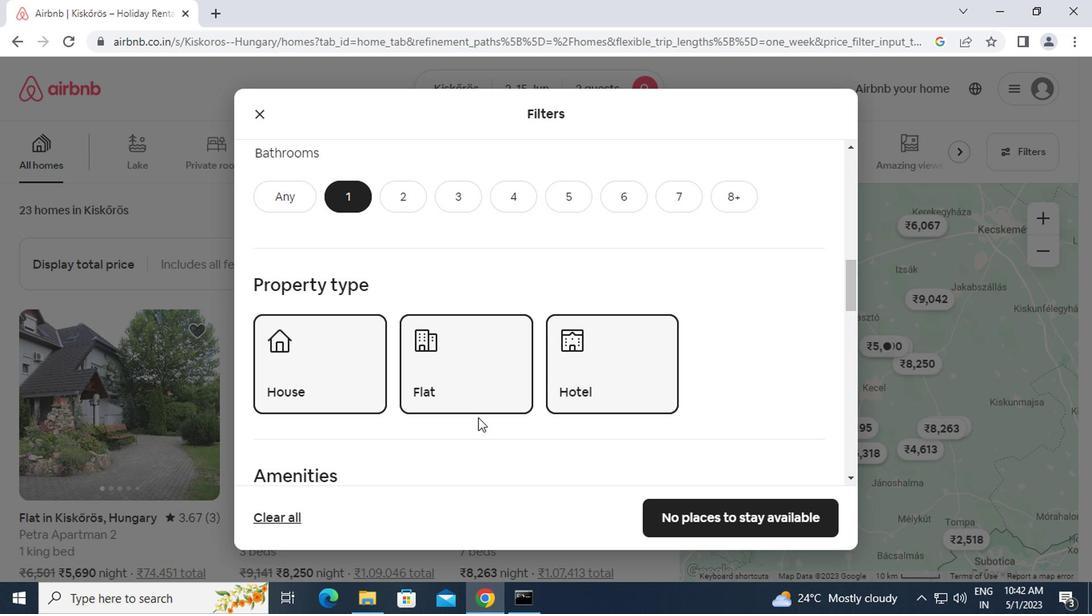 
Action: Mouse scrolled (474, 418) with delta (0, 0)
Screenshot: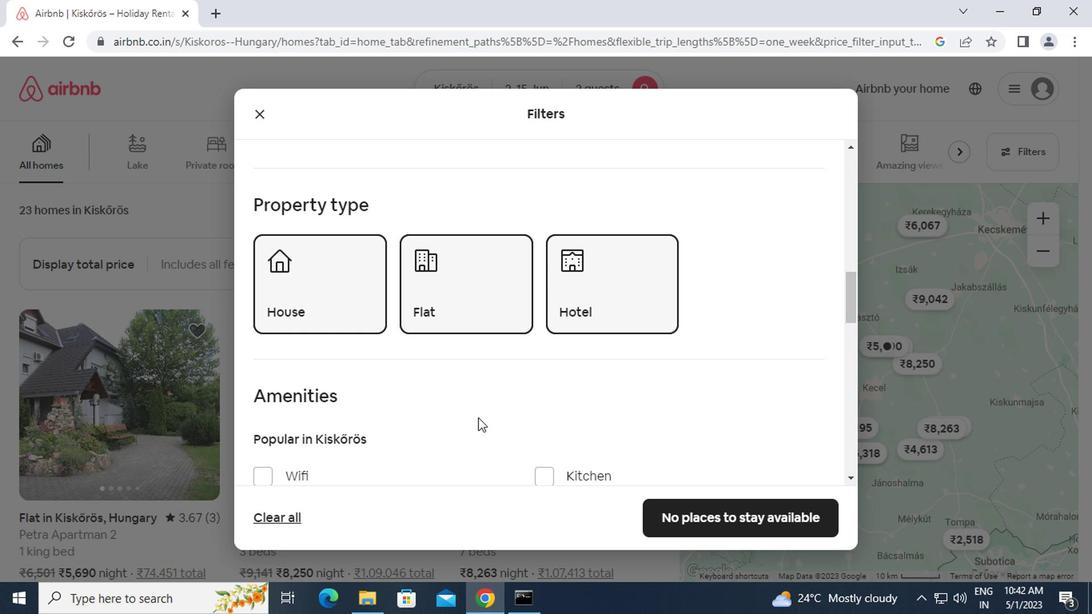 
Action: Mouse scrolled (474, 418) with delta (0, 0)
Screenshot: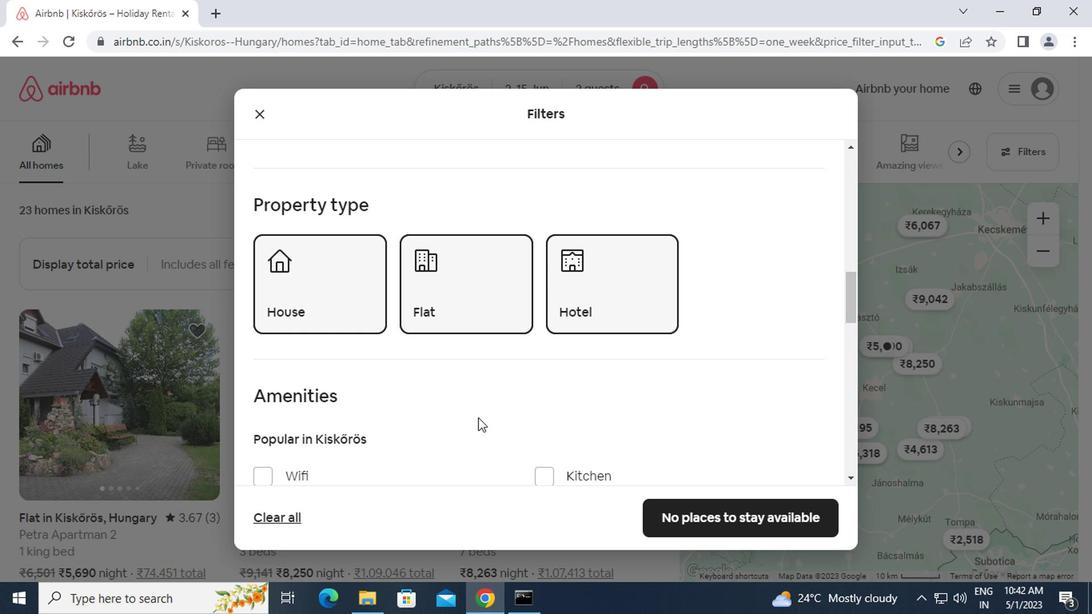 
Action: Mouse moved to (443, 408)
Screenshot: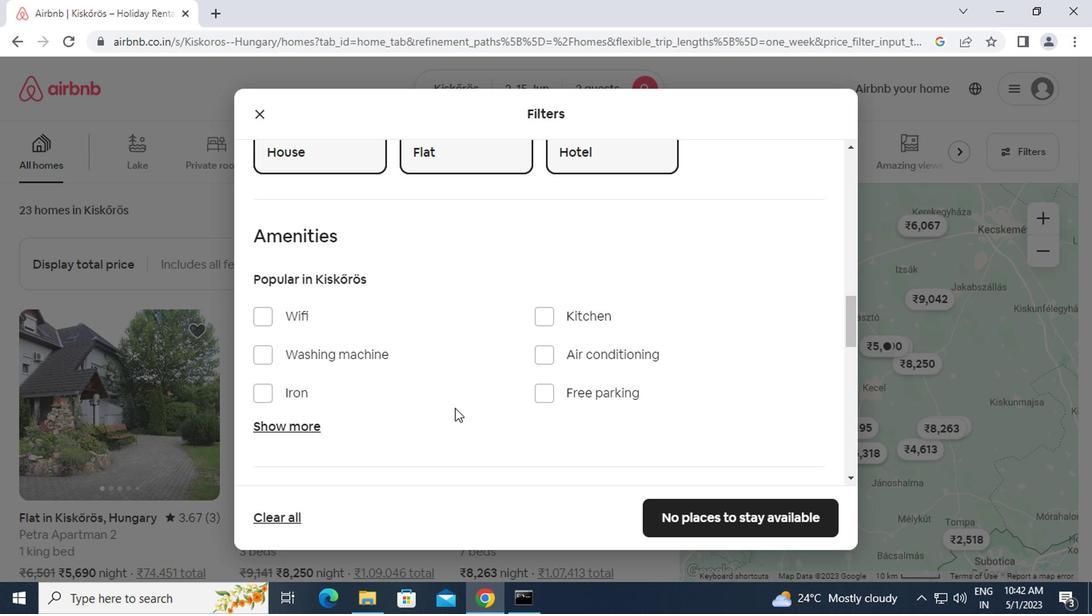 
Action: Mouse scrolled (443, 407) with delta (0, -1)
Screenshot: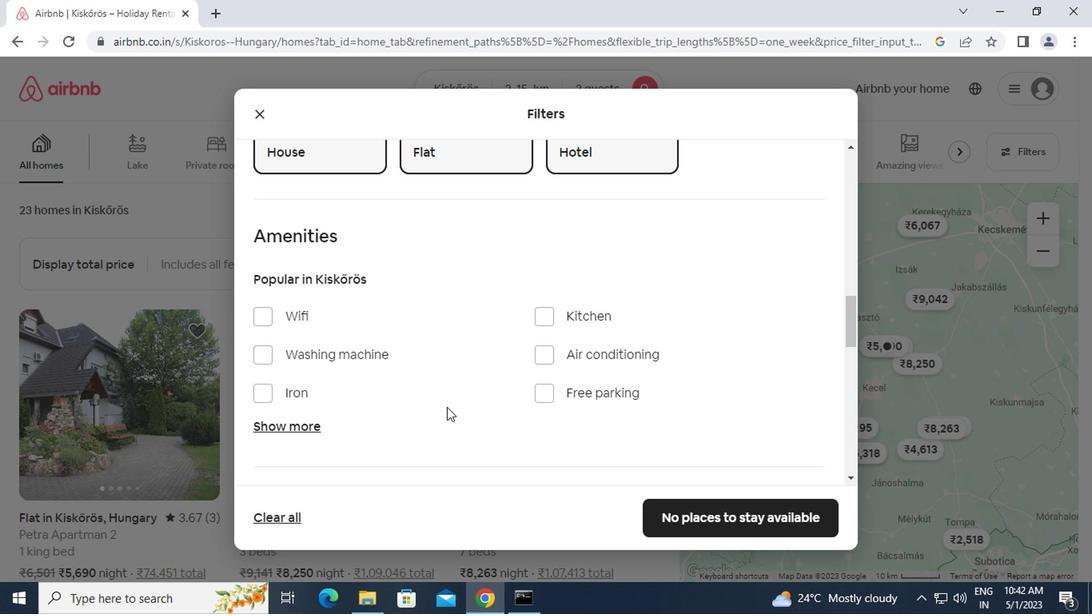 
Action: Mouse scrolled (443, 407) with delta (0, -1)
Screenshot: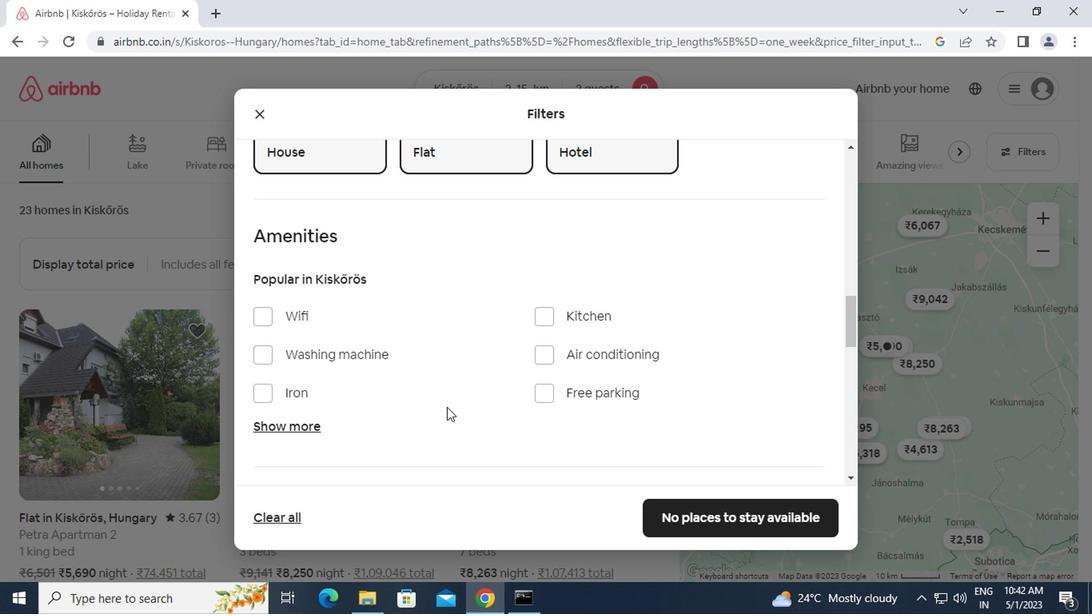 
Action: Mouse scrolled (443, 407) with delta (0, -1)
Screenshot: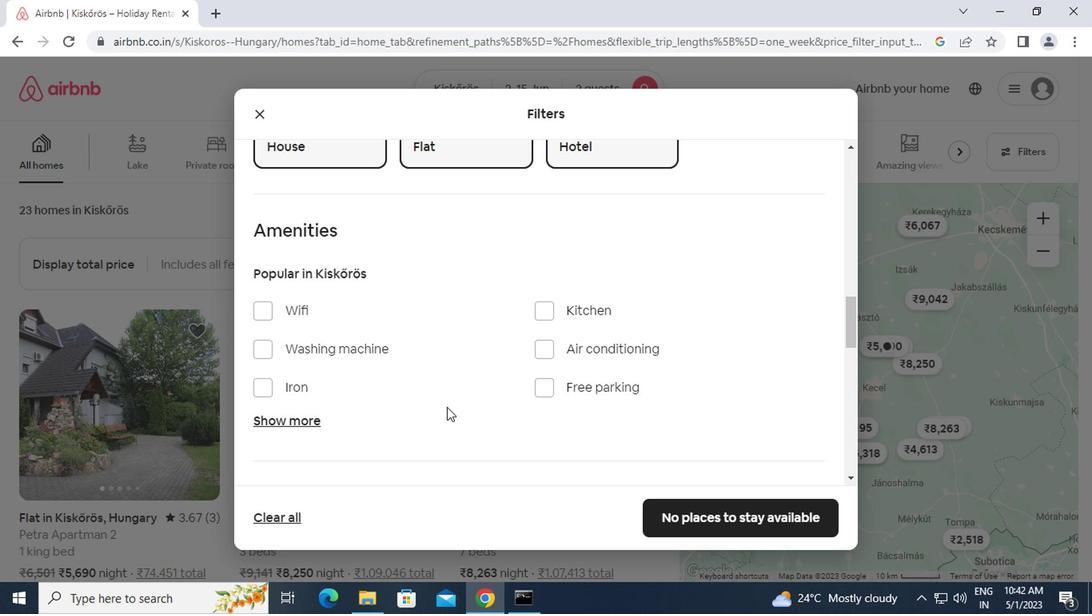 
Action: Mouse moved to (784, 374)
Screenshot: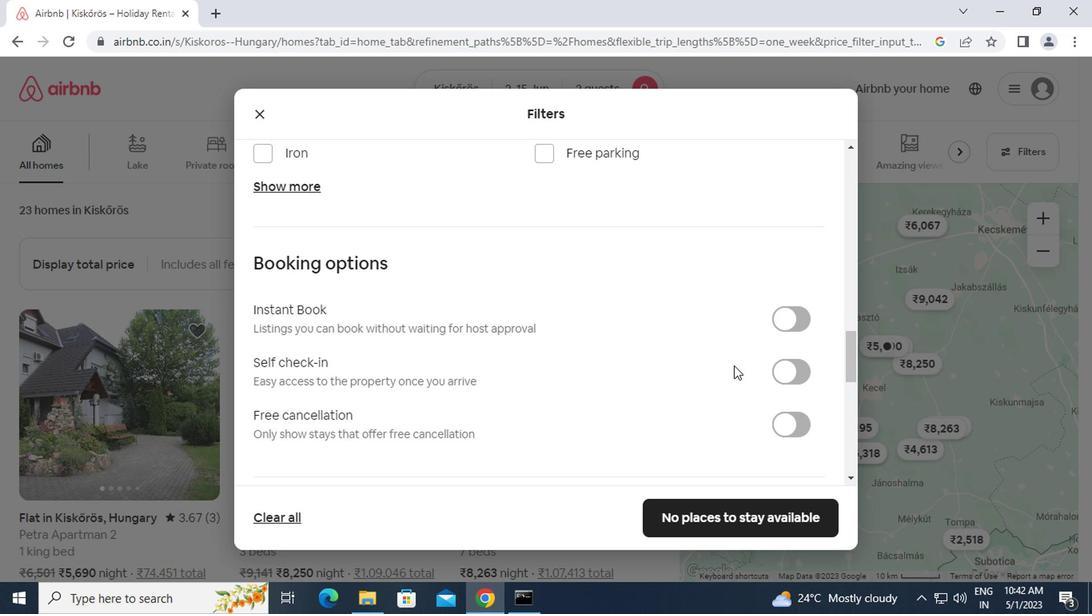 
Action: Mouse pressed left at (784, 374)
Screenshot: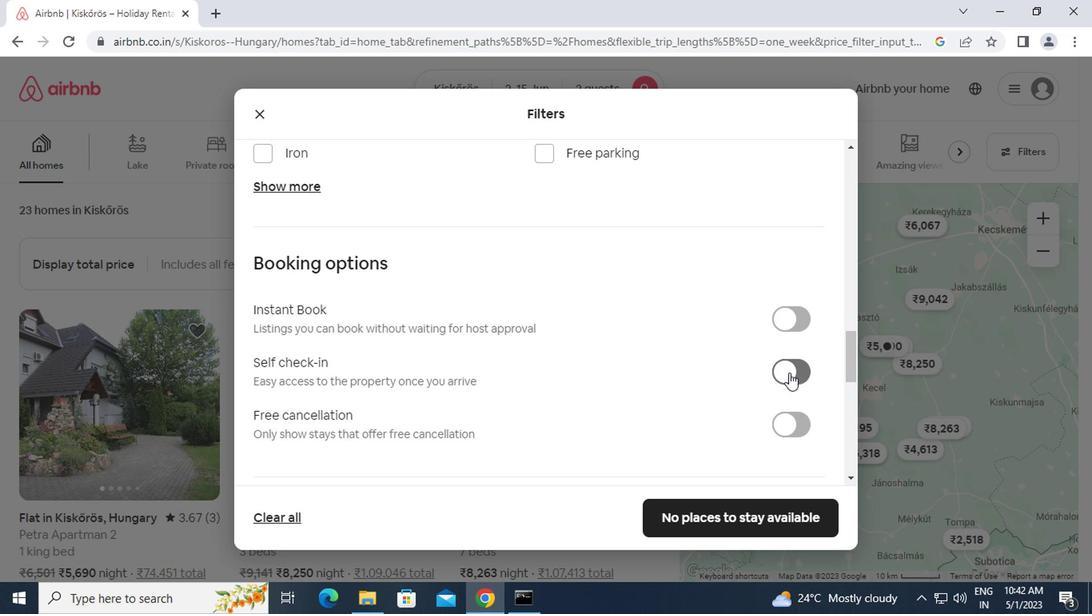 
Action: Mouse moved to (560, 359)
Screenshot: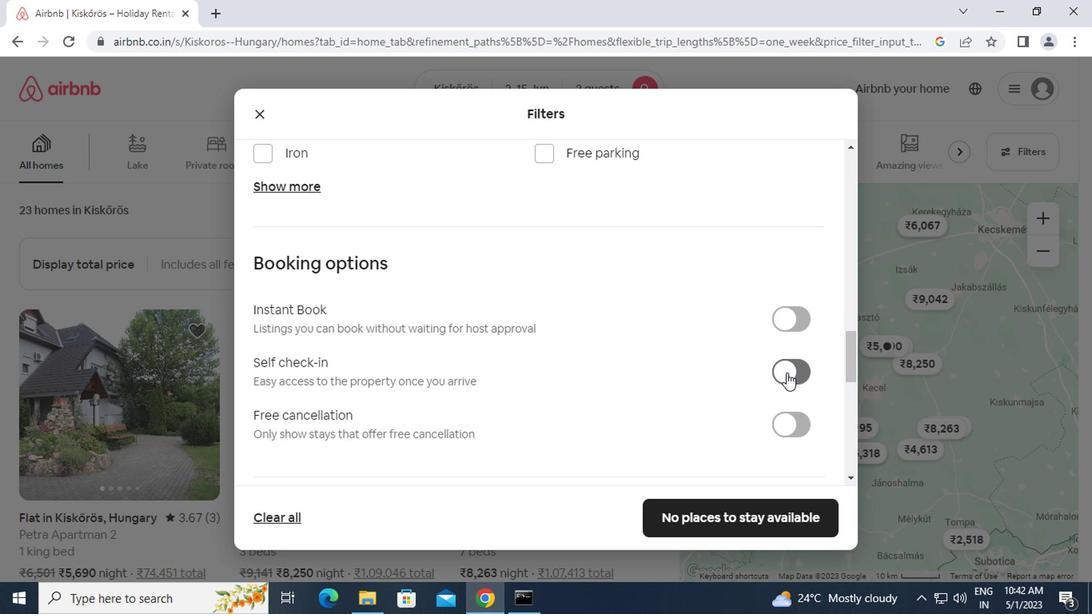 
Action: Mouse scrolled (560, 358) with delta (0, 0)
Screenshot: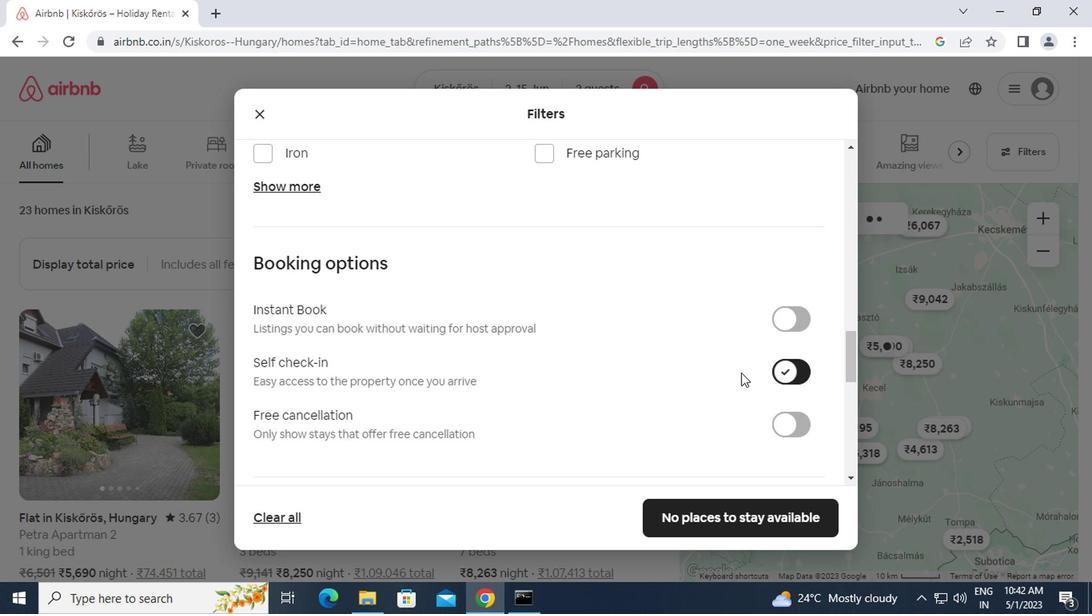 
Action: Mouse moved to (559, 359)
Screenshot: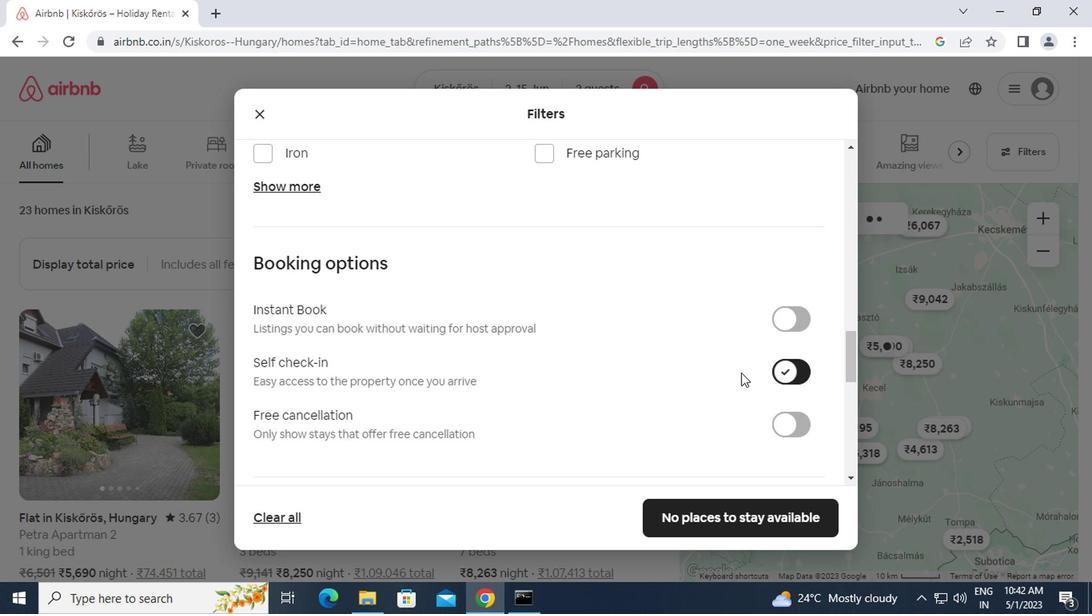
Action: Mouse scrolled (559, 358) with delta (0, 0)
Screenshot: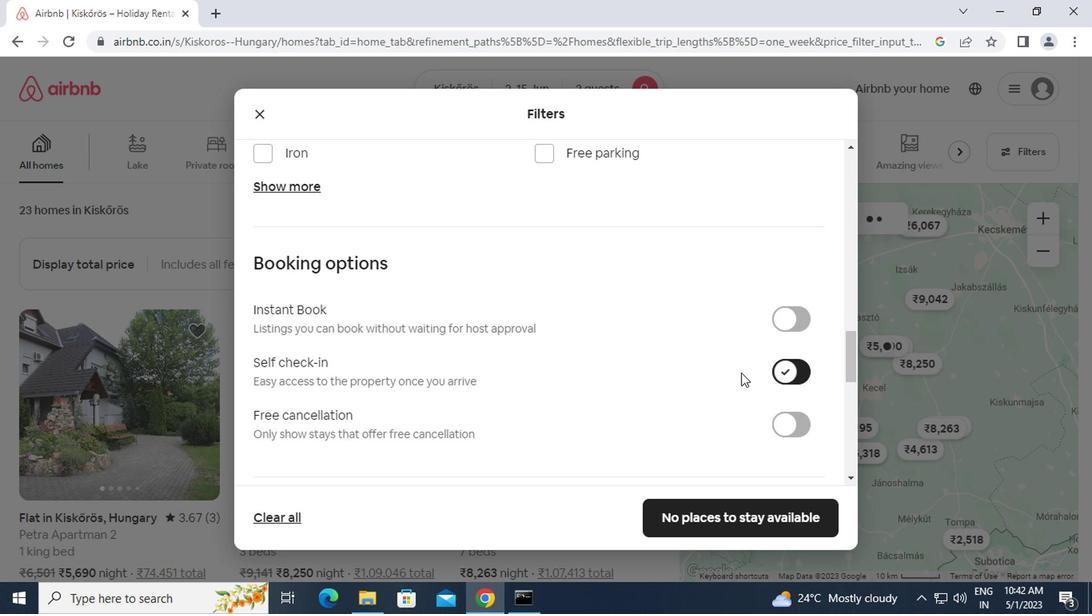 
Action: Mouse moved to (559, 359)
Screenshot: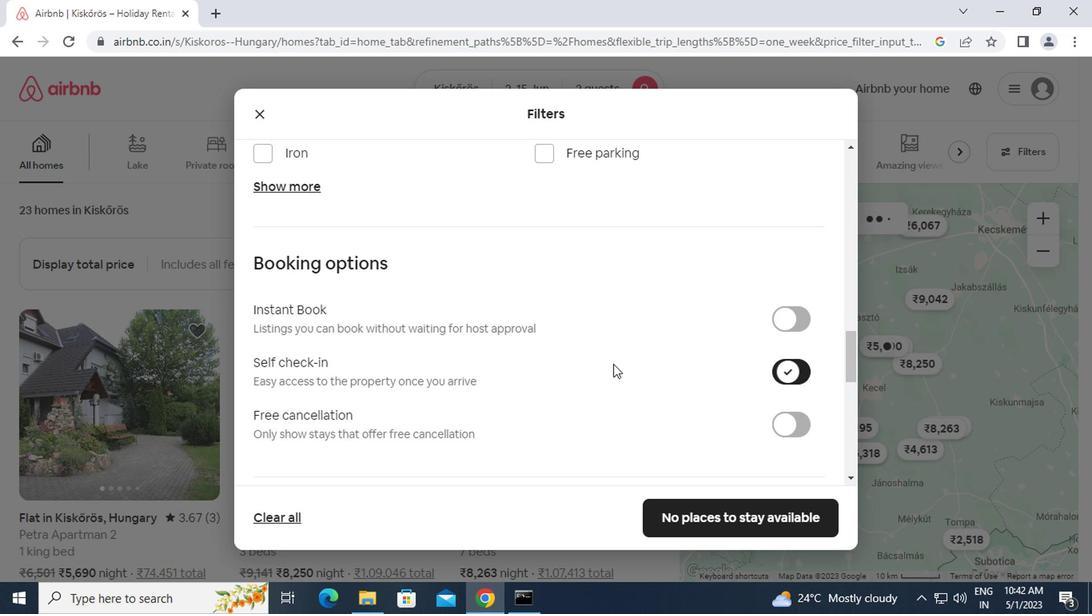 
Action: Mouse scrolled (559, 358) with delta (0, 0)
Screenshot: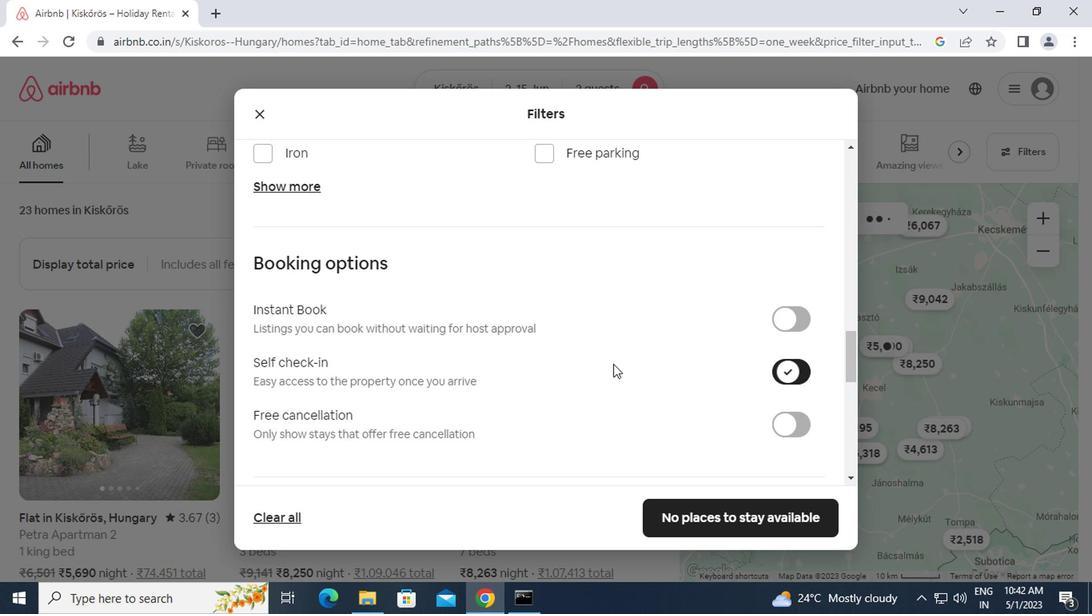 
Action: Mouse scrolled (559, 358) with delta (0, 0)
Screenshot: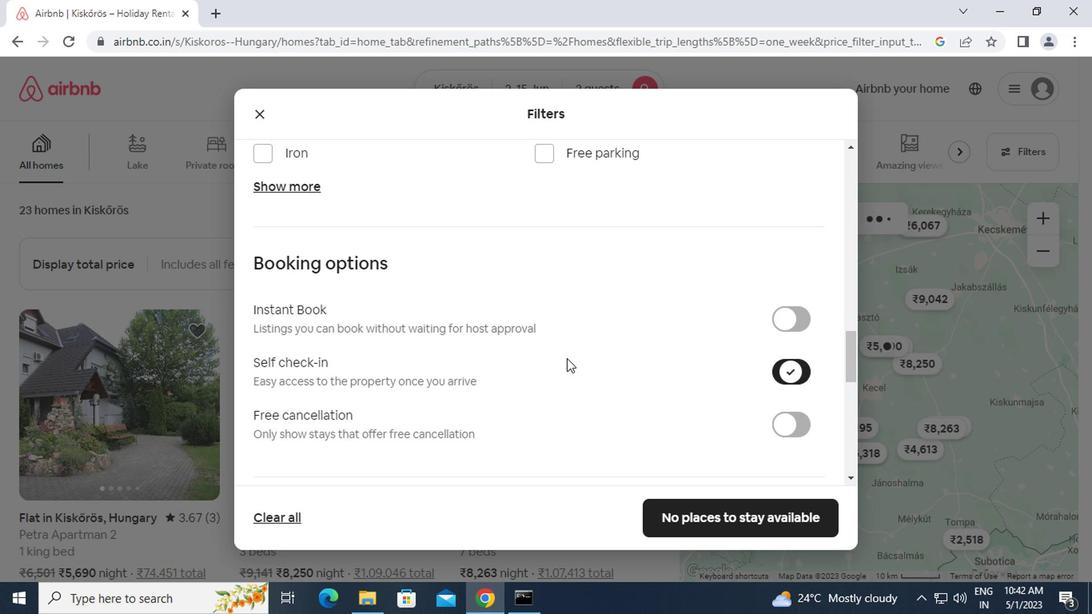 
Action: Mouse scrolled (559, 358) with delta (0, 0)
Screenshot: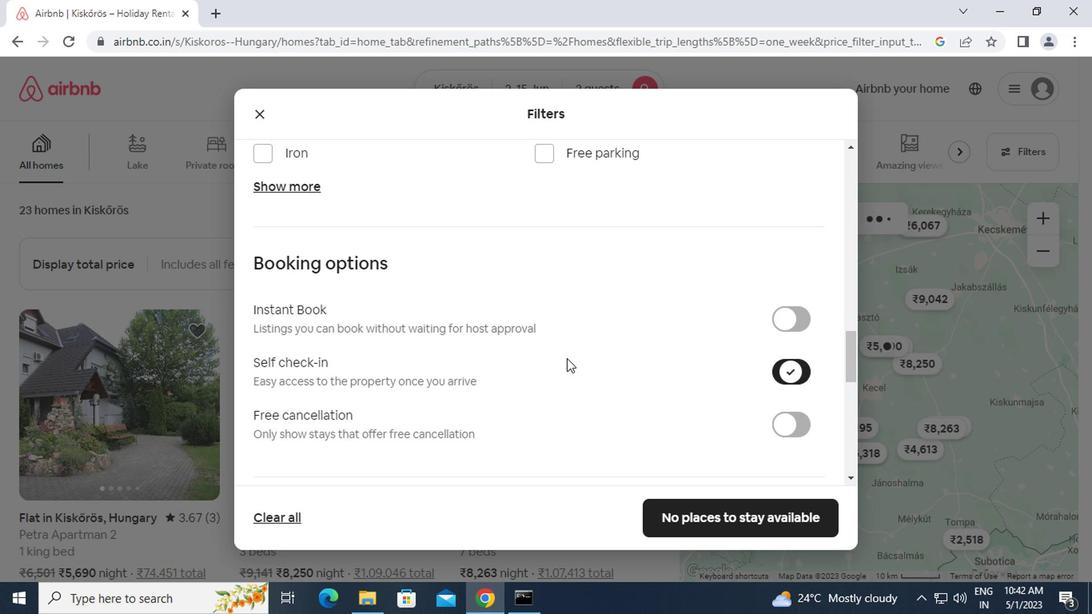 
Action: Mouse scrolled (559, 358) with delta (0, 0)
Screenshot: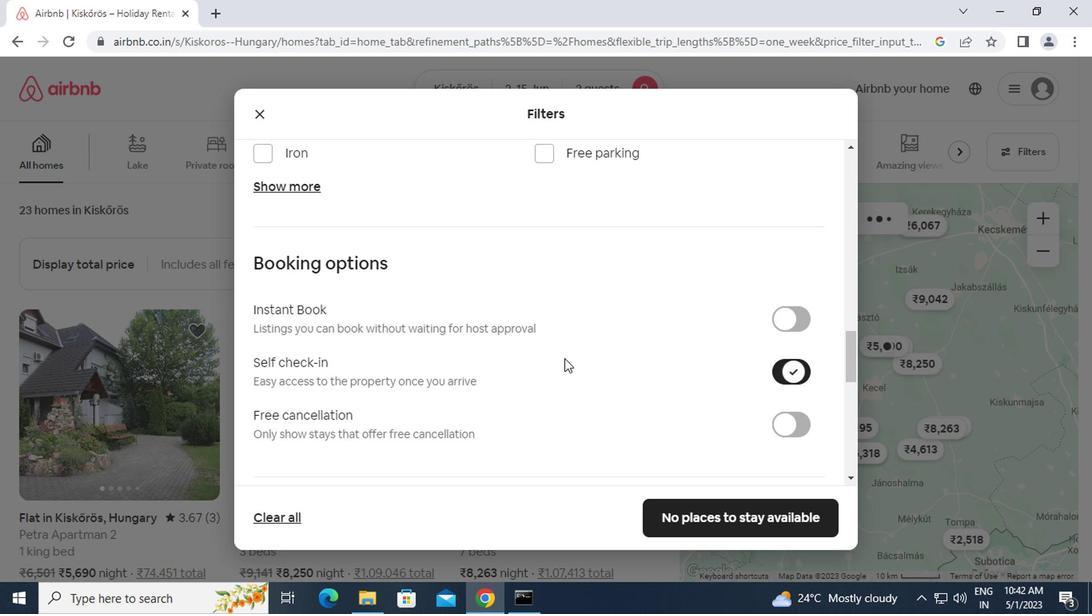 
Action: Mouse moved to (492, 366)
Screenshot: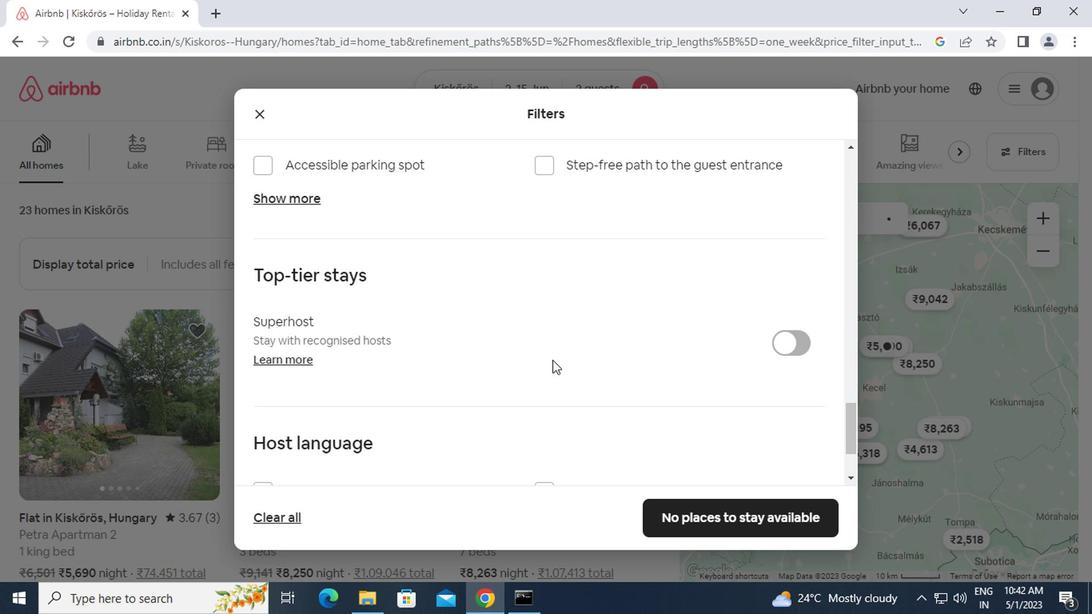 
Action: Mouse scrolled (492, 365) with delta (0, -1)
Screenshot: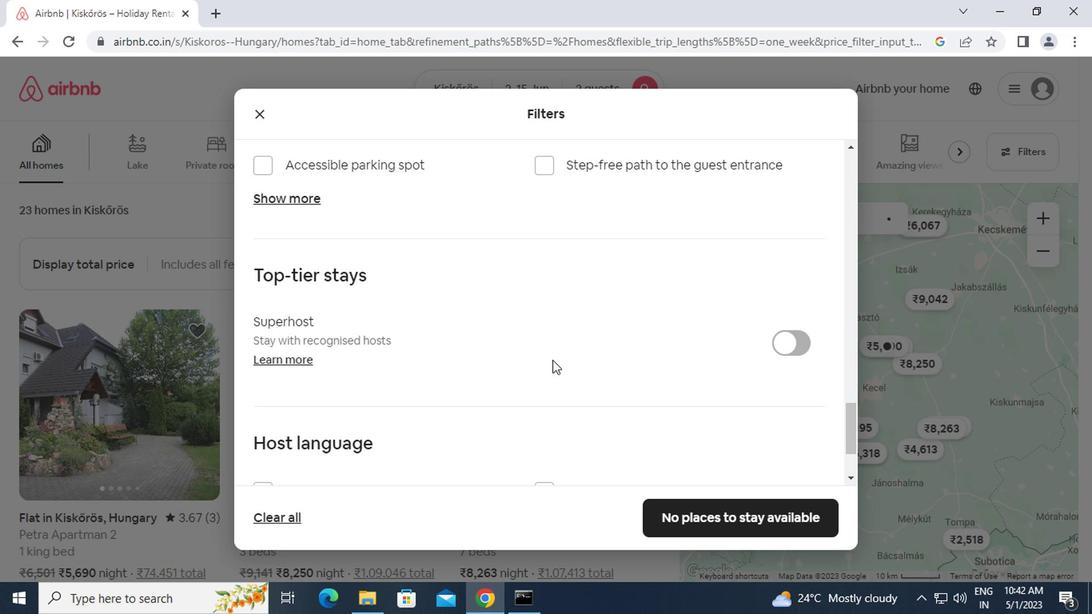 
Action: Mouse moved to (489, 369)
Screenshot: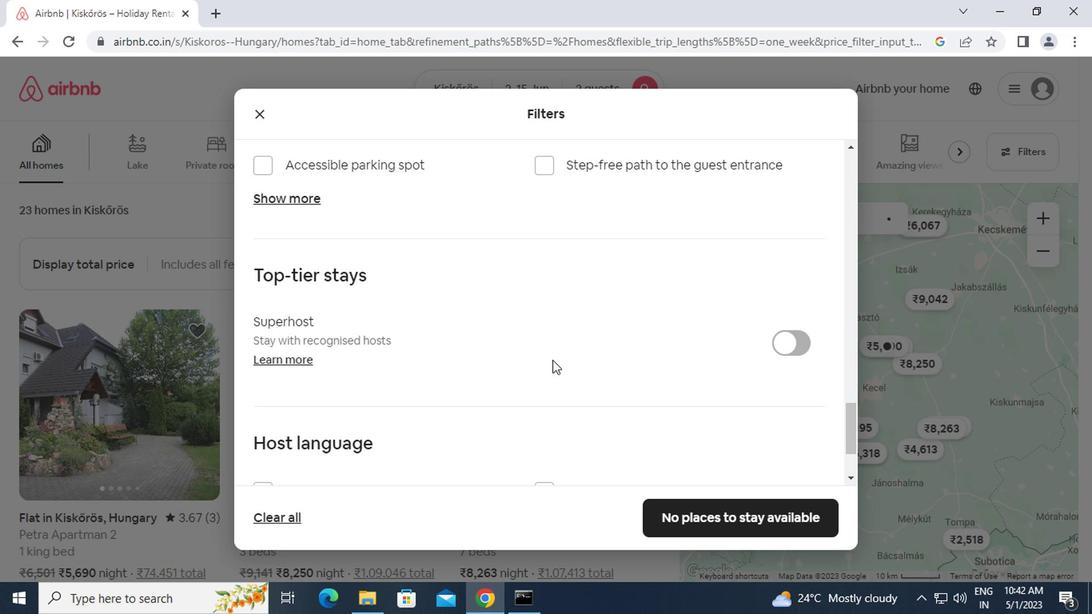 
Action: Mouse scrolled (489, 368) with delta (0, 0)
Screenshot: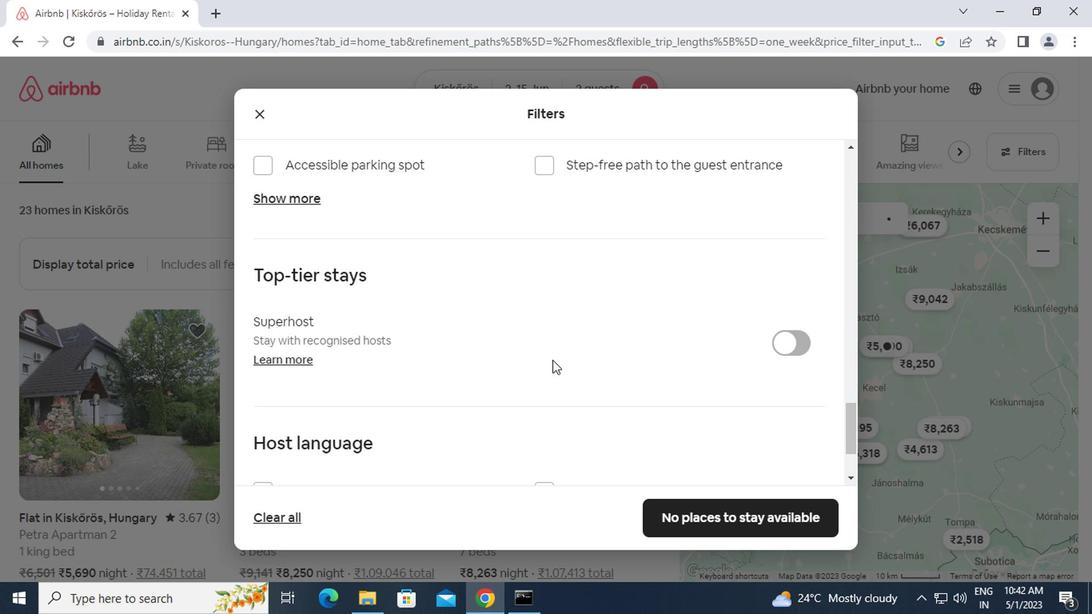 
Action: Mouse moved to (484, 371)
Screenshot: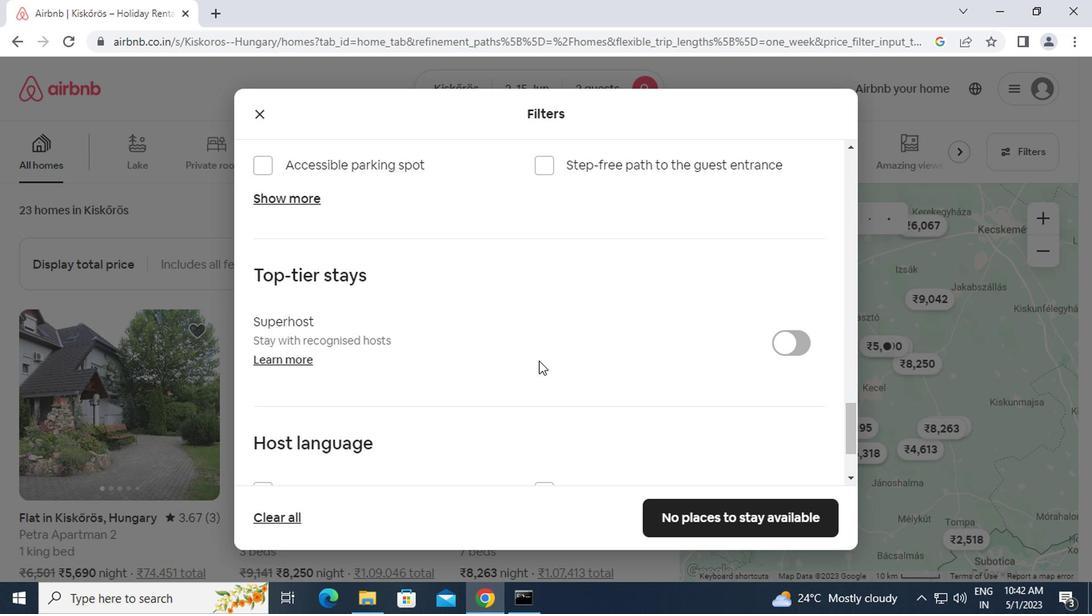 
Action: Mouse scrolled (484, 370) with delta (0, 0)
Screenshot: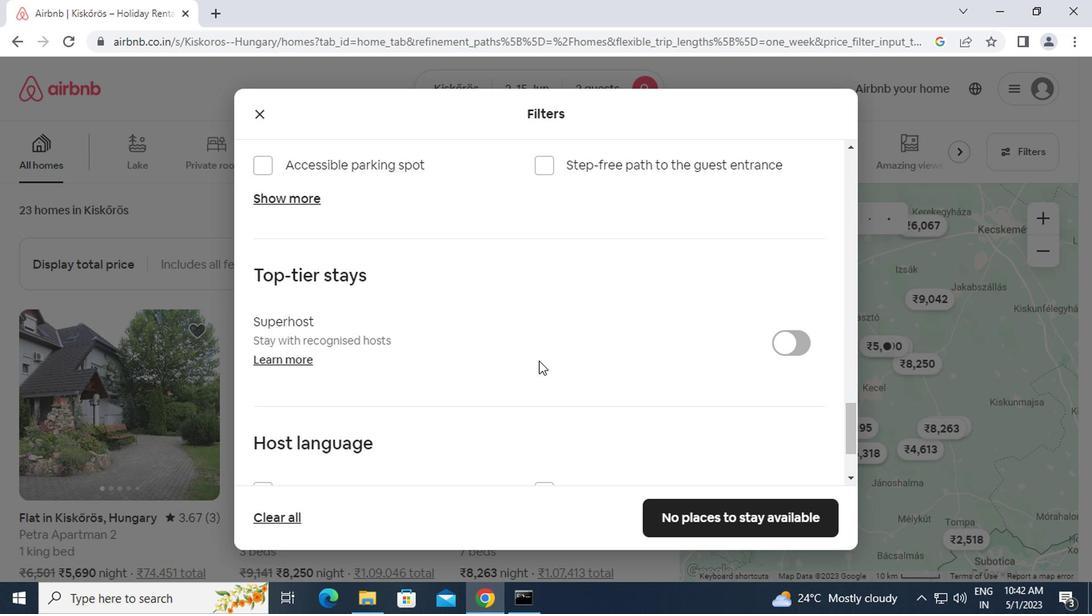 
Action: Mouse moved to (481, 372)
Screenshot: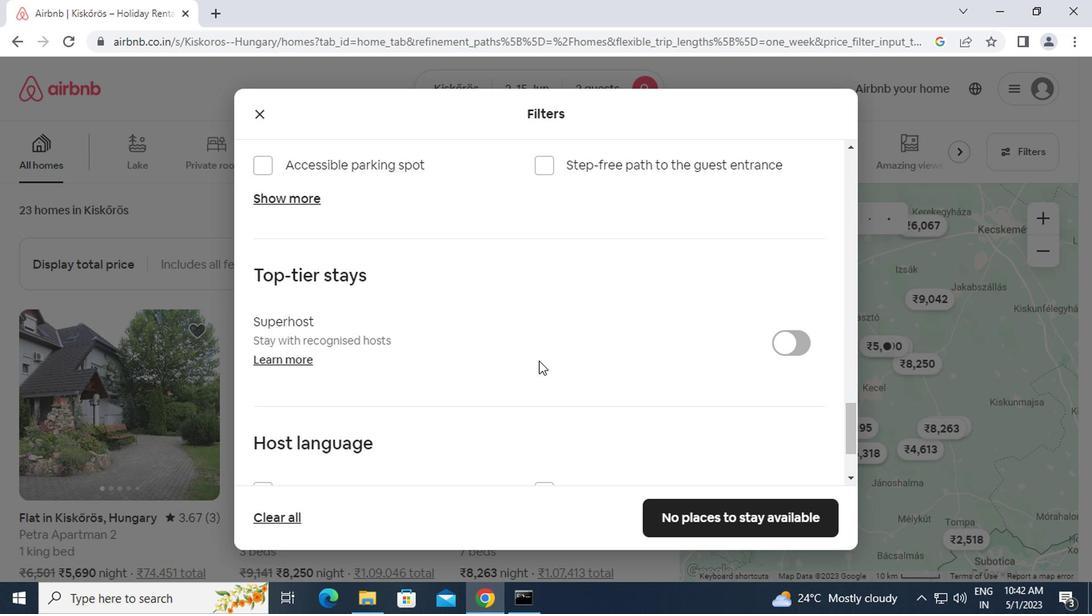 
Action: Mouse scrolled (481, 371) with delta (0, -1)
Screenshot: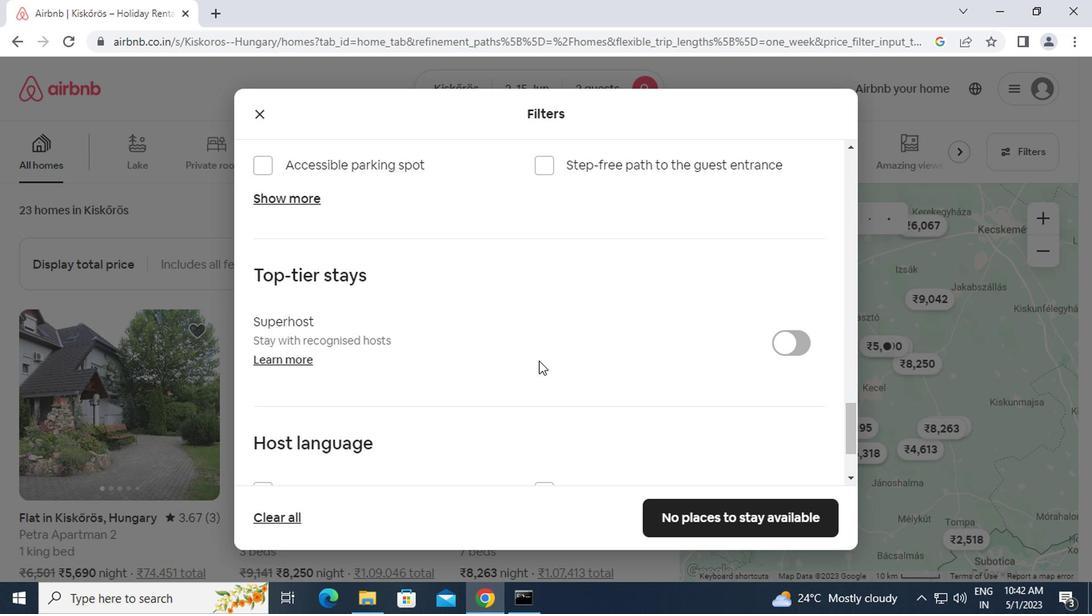 
Action: Mouse moved to (476, 374)
Screenshot: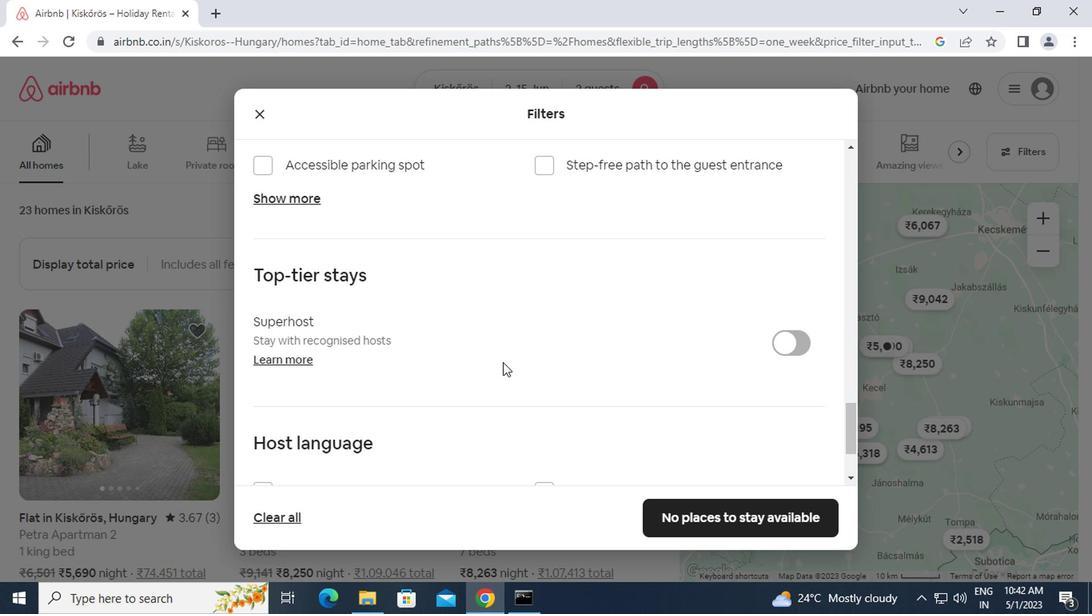 
Action: Mouse scrolled (476, 374) with delta (0, 0)
Screenshot: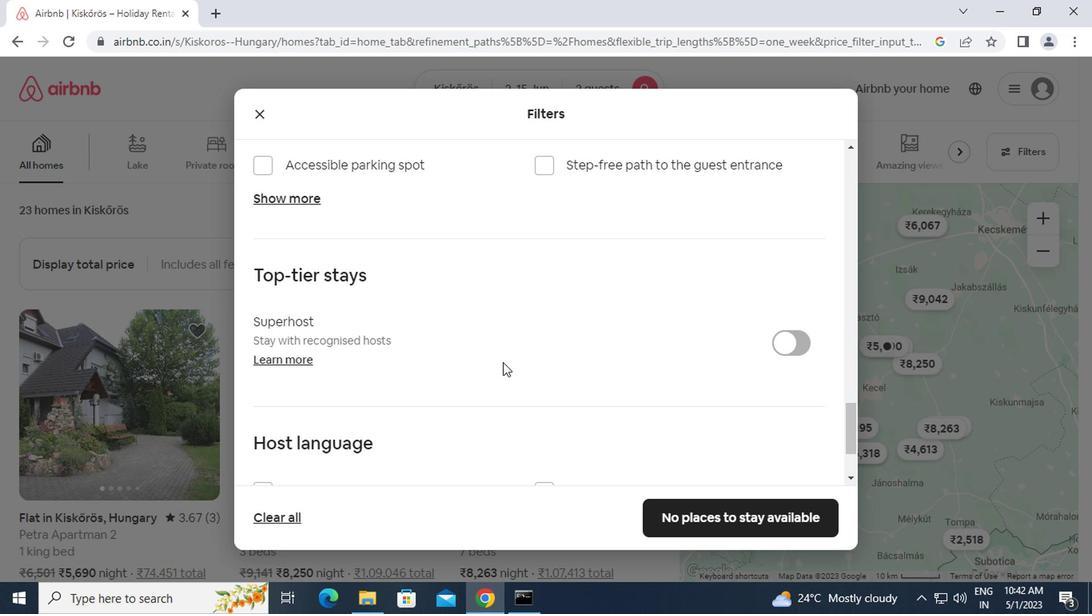 
Action: Mouse moved to (262, 377)
Screenshot: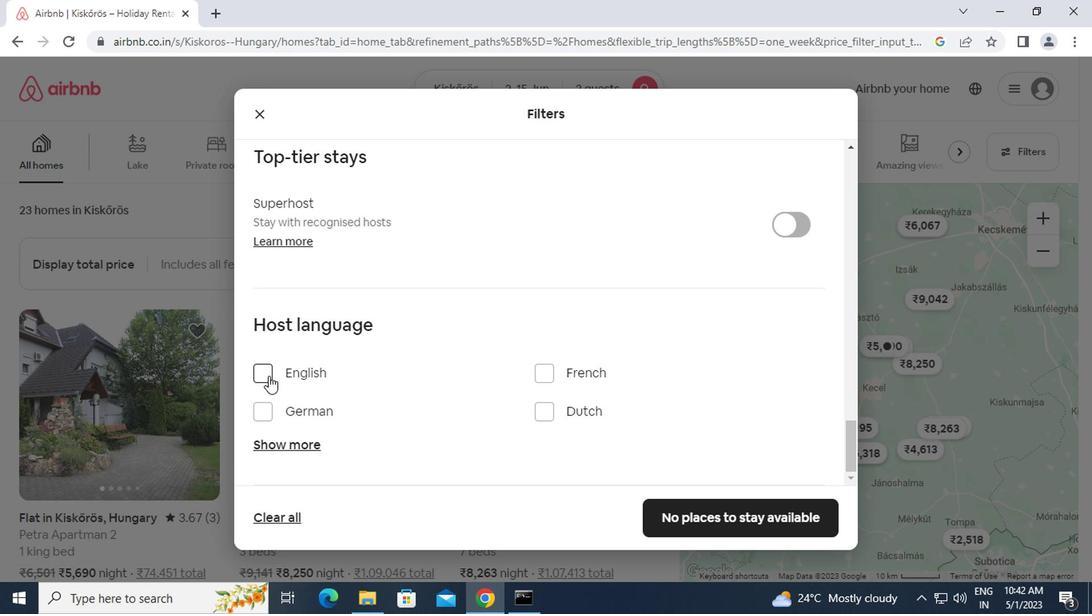 
Action: Mouse pressed left at (262, 377)
Screenshot: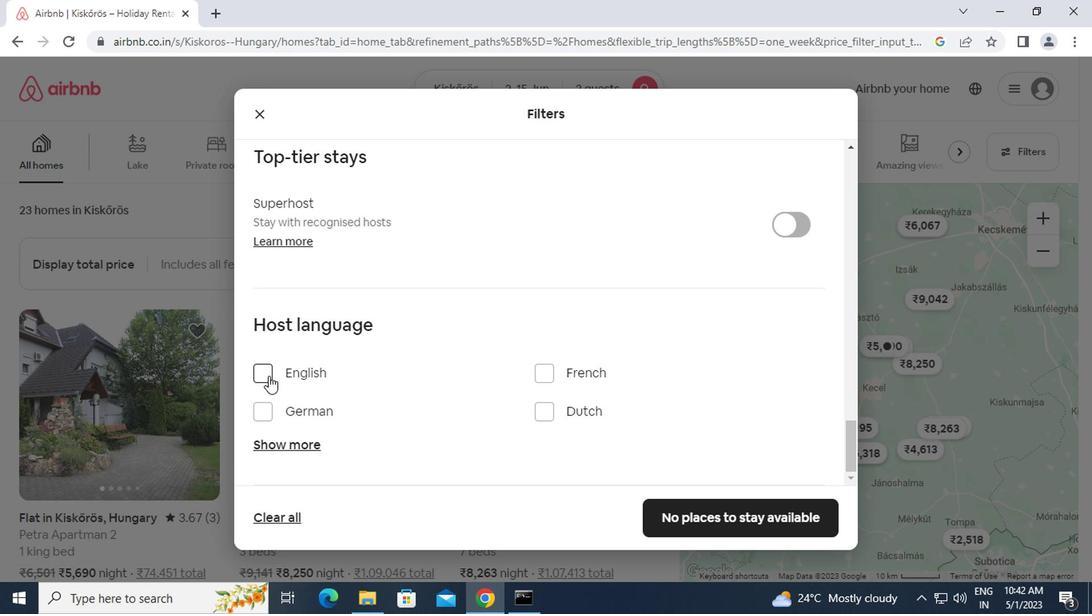 
Action: Mouse moved to (751, 525)
Screenshot: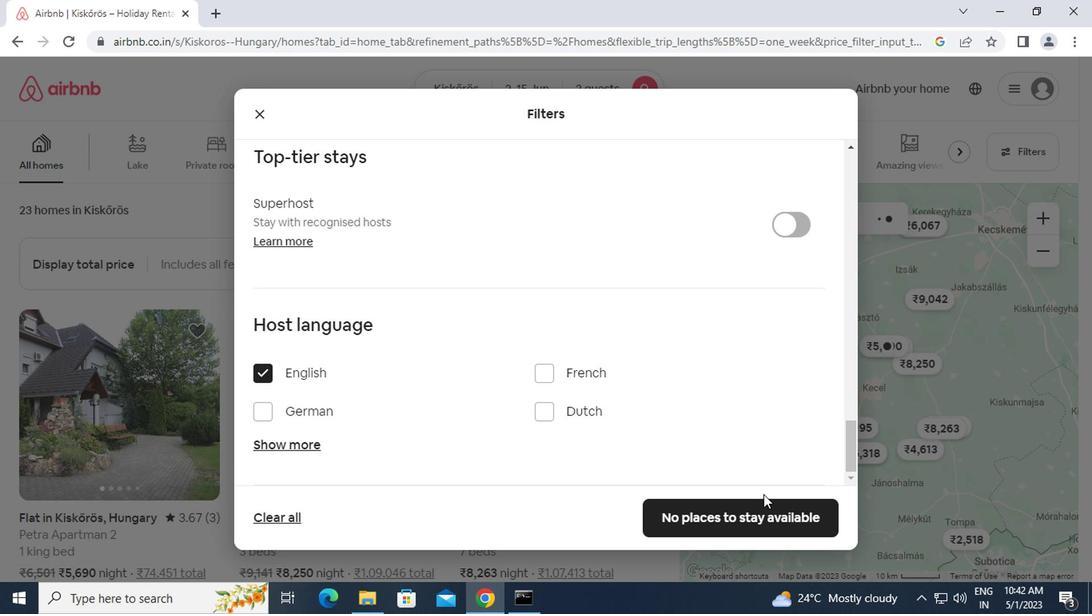 
Action: Mouse pressed left at (751, 525)
Screenshot: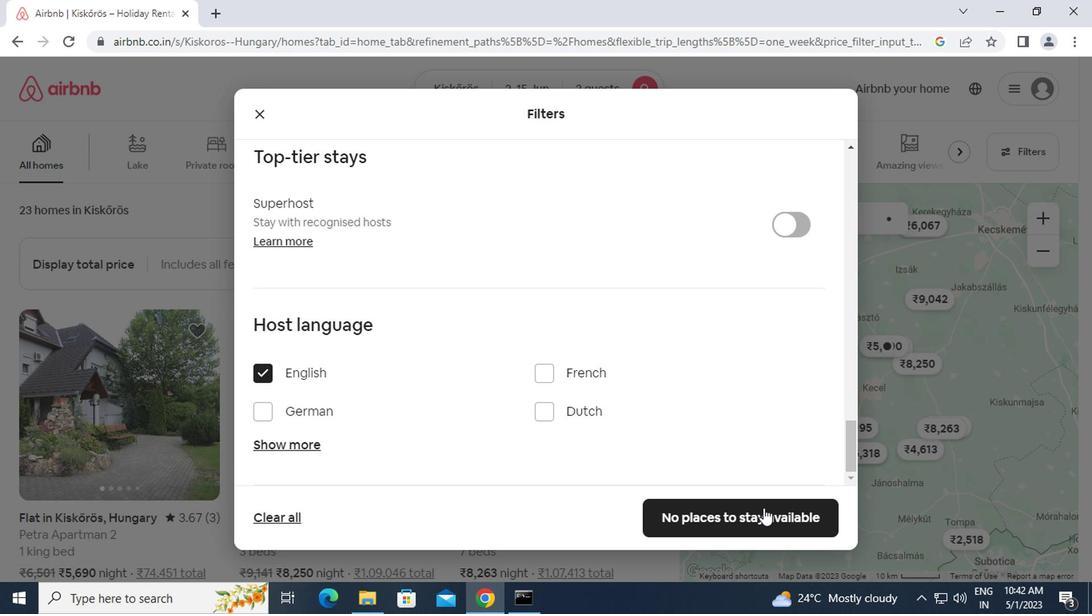
Action: Key pressed <Key.f8>
Screenshot: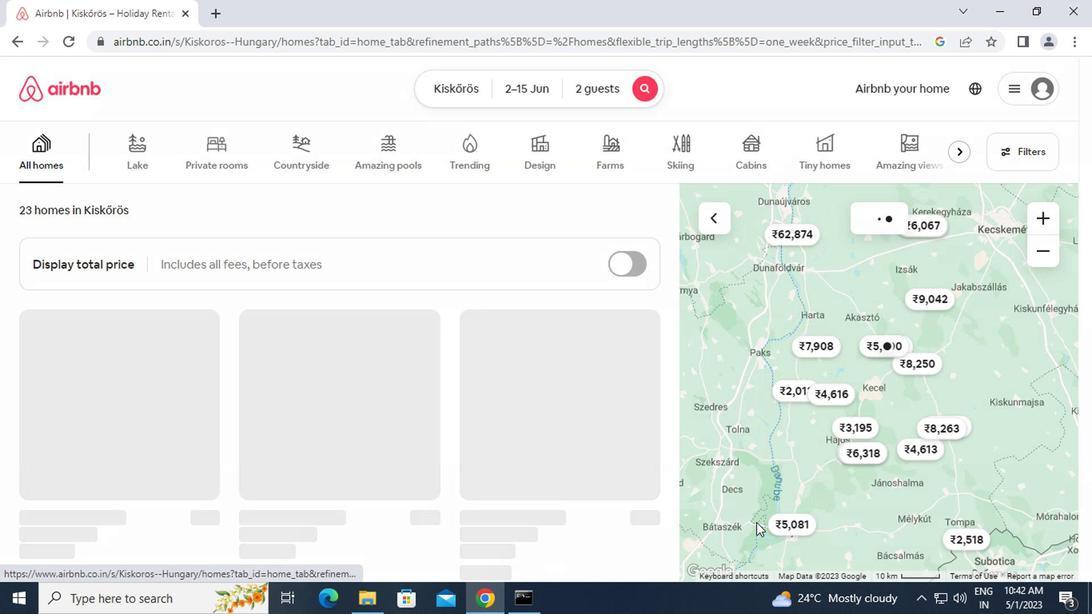 
